 Task: Add an event  with title  Lunch Break: Meditation Breakout, date '2023/12/12' & Select Event type as  Collective. Add location for the event as  321 Piazza del Popolo, Rome, Italy and add a description: The session will conclude with a wrap-up discussion, where mentees can reflect on the insights gained and mentors can offer any final words of encouragement. Participants will have the opportunity to exchange contact information and establish ongoing mentoring relationships beyond the event.Create an event link  http-lunchbreak:meditationbreakoutcom & Select the event color as  Cyan. , logged in from the account softage.1@softage.netand send the event invitation to softage.9@softage.net and softage.10@softage.net
Action: Mouse moved to (702, 97)
Screenshot: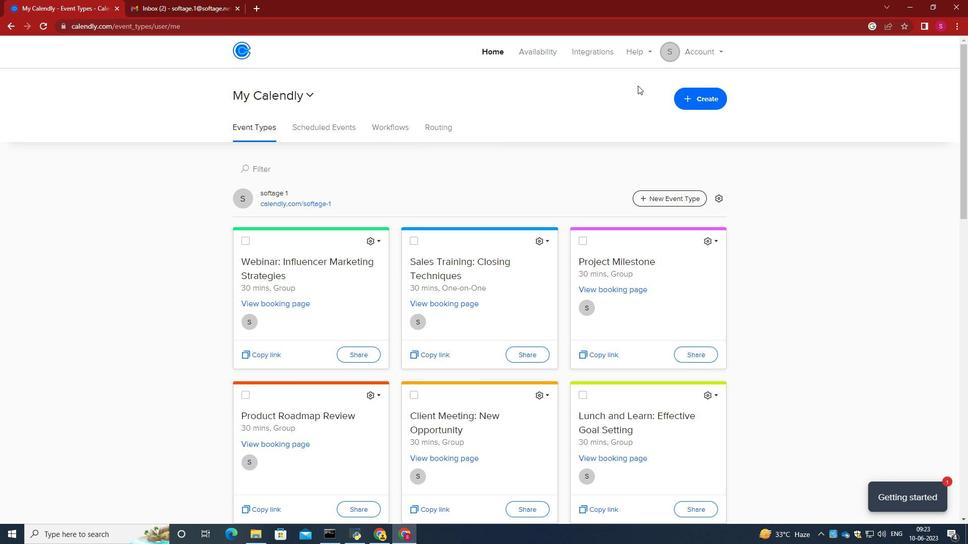 
Action: Mouse pressed left at (702, 97)
Screenshot: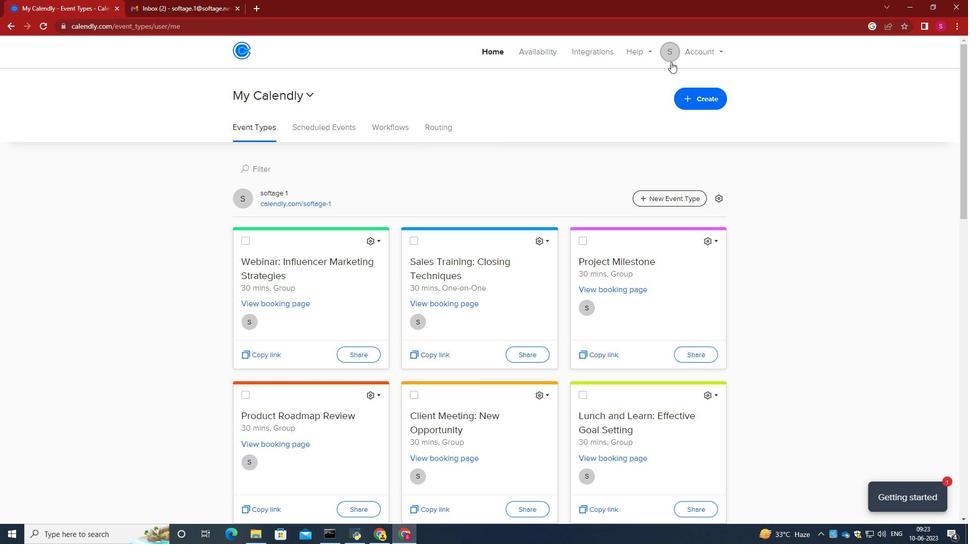 
Action: Mouse moved to (635, 142)
Screenshot: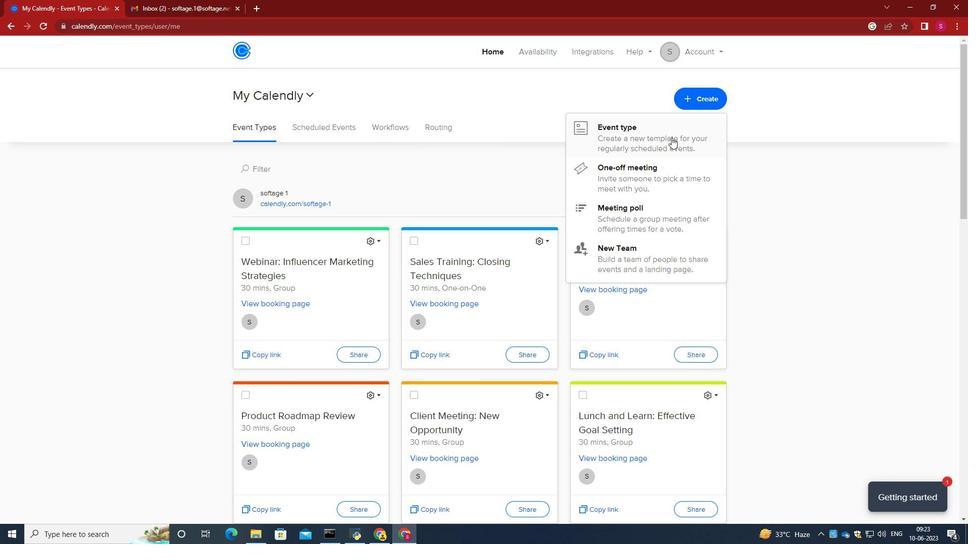 
Action: Mouse pressed left at (635, 142)
Screenshot: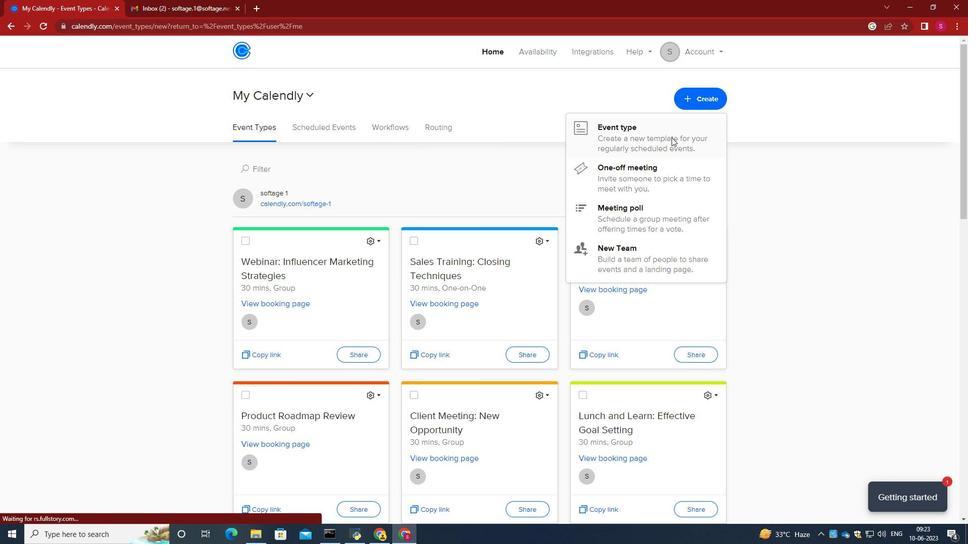 
Action: Mouse moved to (459, 298)
Screenshot: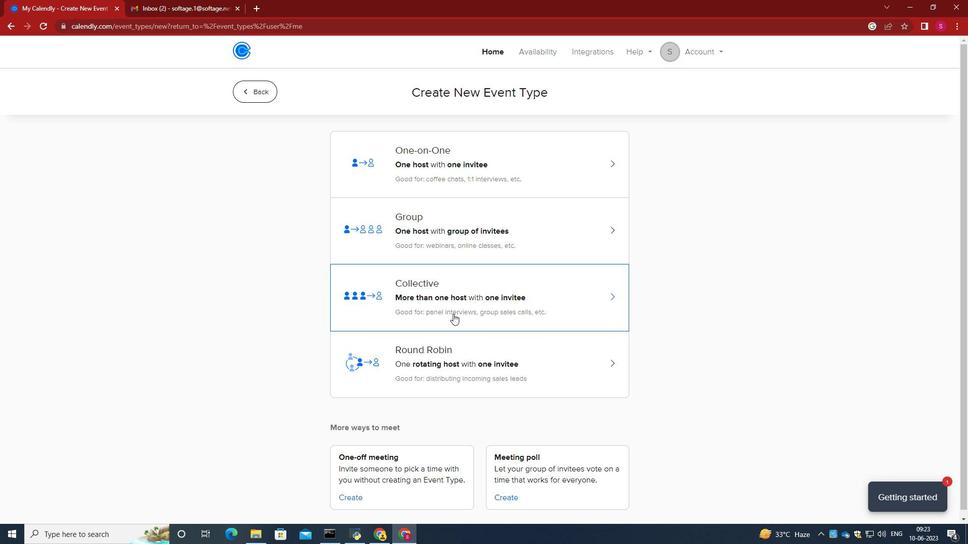 
Action: Mouse pressed left at (459, 298)
Screenshot: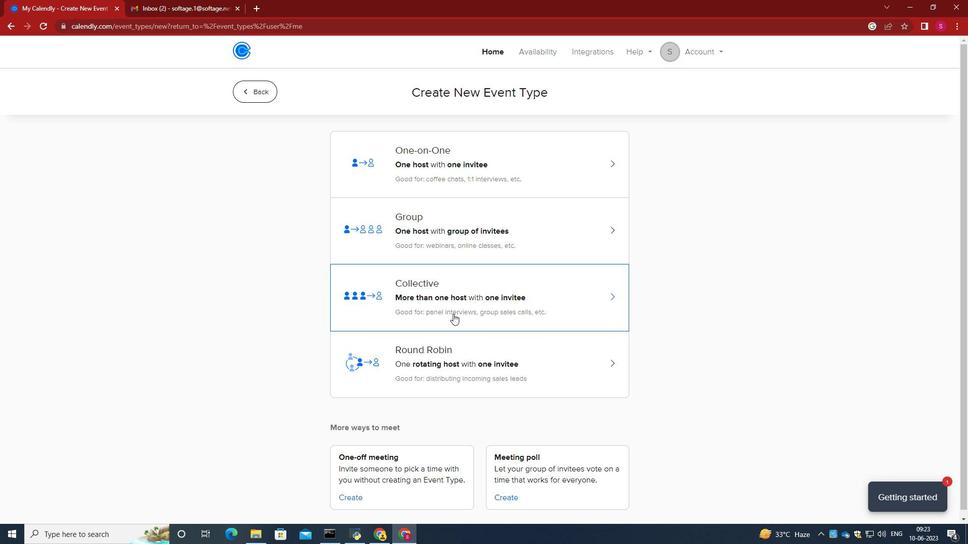 
Action: Mouse moved to (591, 219)
Screenshot: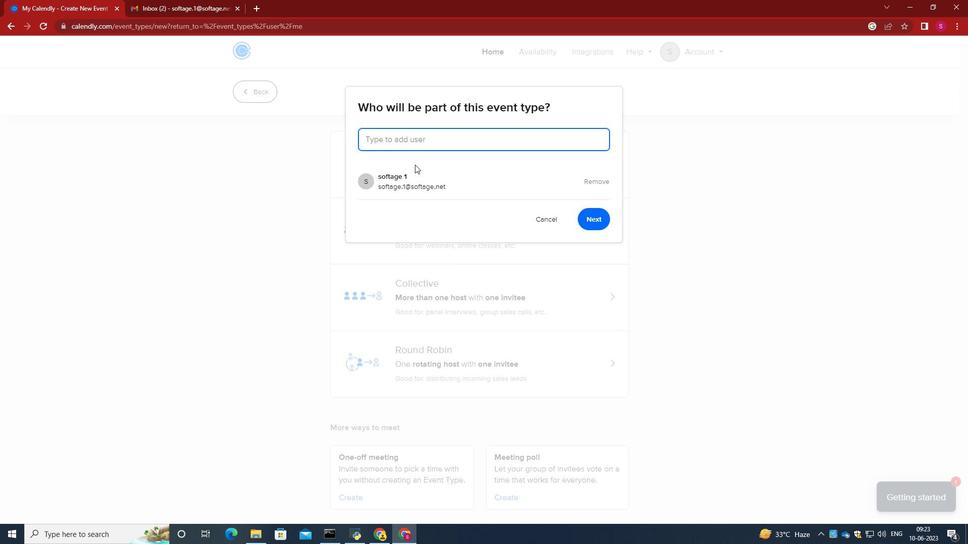 
Action: Mouse pressed left at (591, 219)
Screenshot: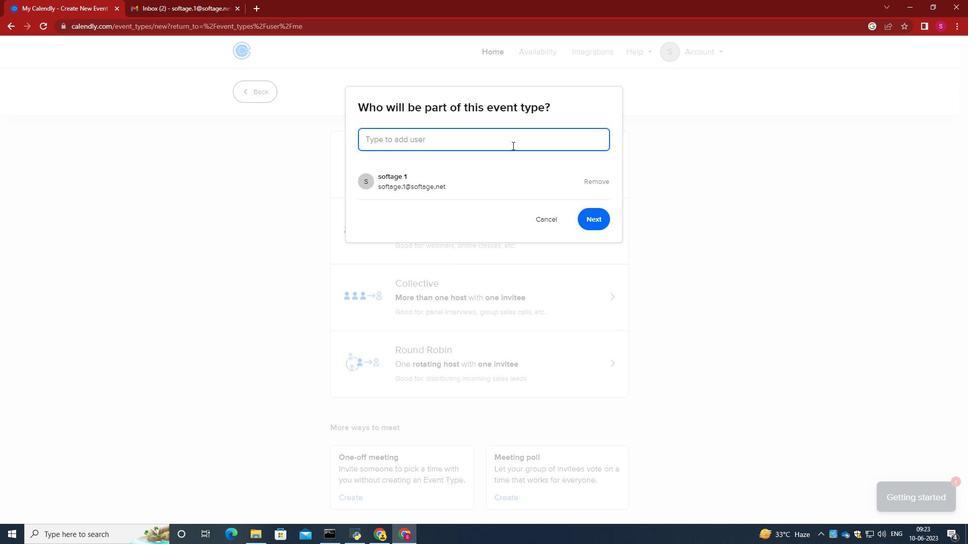 
Action: Mouse moved to (321, 231)
Screenshot: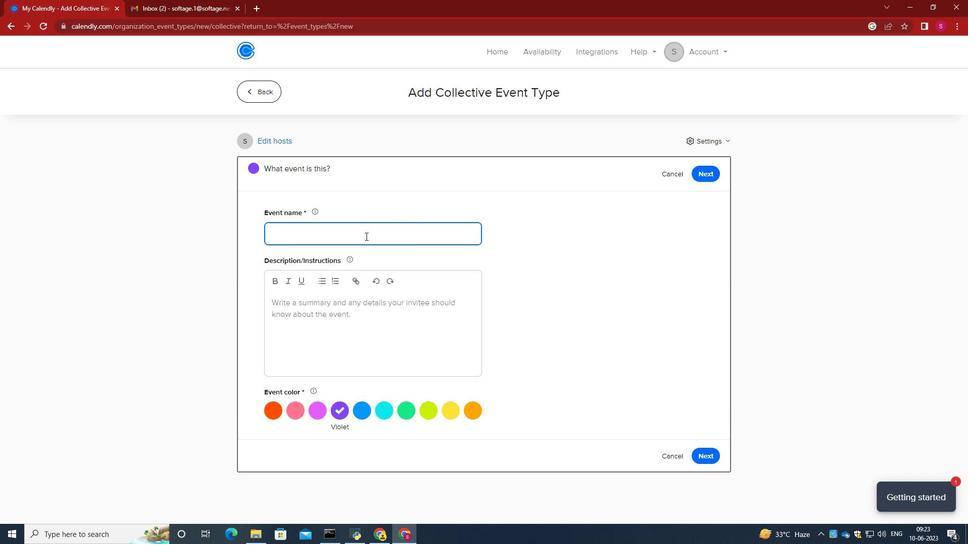 
Action: Mouse pressed left at (321, 231)
Screenshot: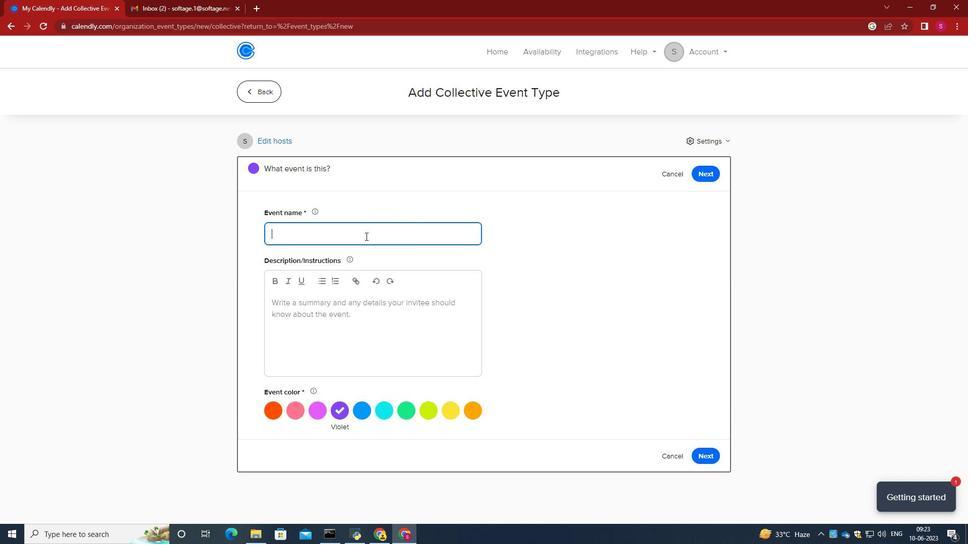 
Action: Key pressed <Key.caps_lock>L<Key.caps_lock>unch<Key.space><Key.caps_lock>B<Key.caps_lock>reak<Key.shift_r>:<Key.space><Key.caps_lock>M<Key.caps_lock>editation<Key.space><Key.caps_lock>B<Key.caps_lock>reakout<Key.space>
Screenshot: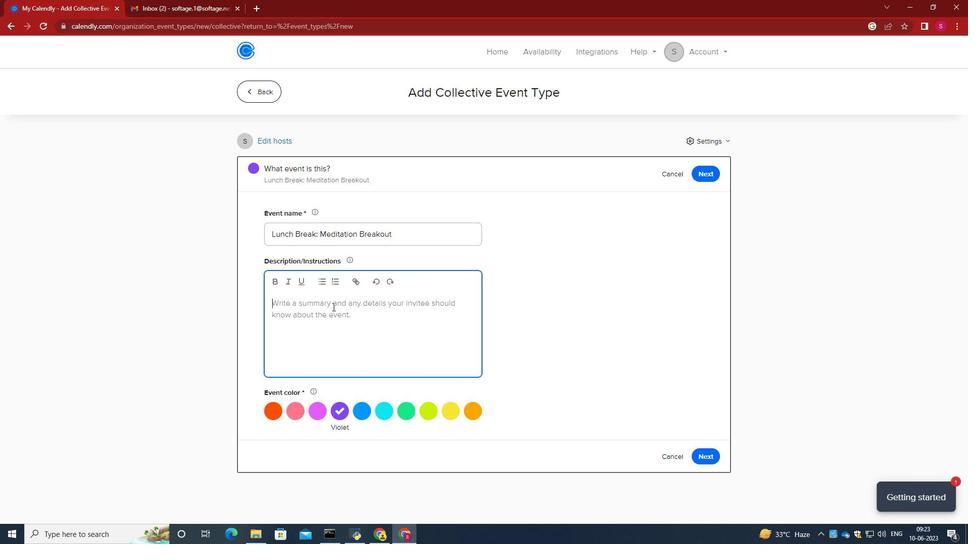 
Action: Mouse moved to (332, 352)
Screenshot: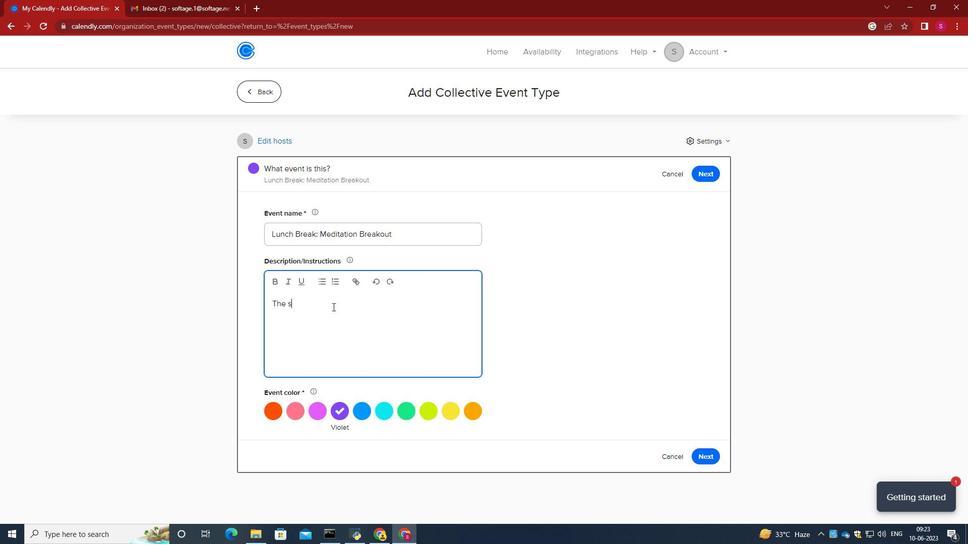 
Action: Mouse pressed left at (332, 352)
Screenshot: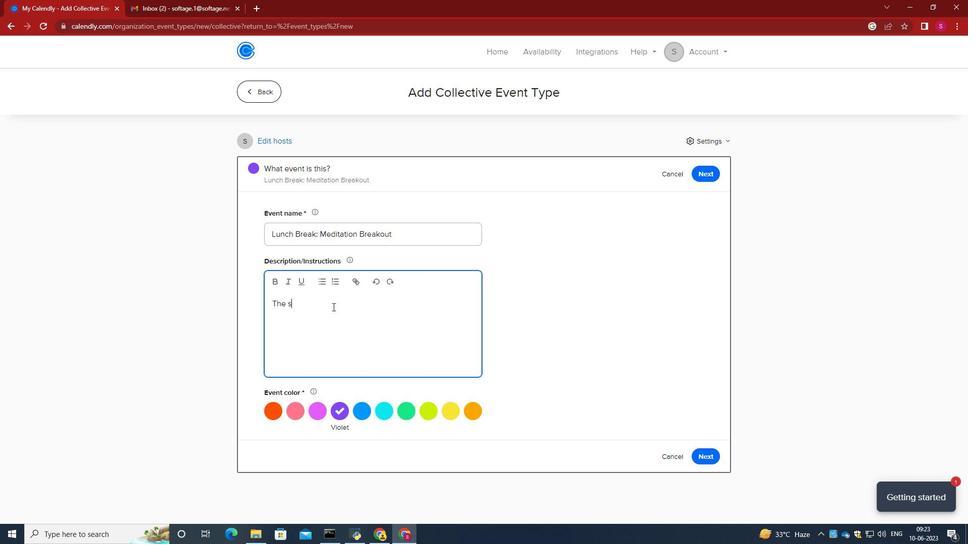 
Action: Key pressed <Key.caps_lock>T<Key.caps_lock>he<Key.space><Key.backspace><Key.backspace><Key.backspace><Key.backspace><Key.backspace><Key.backspace><Key.backspace><Key.backspace><Key.backspace>
Screenshot: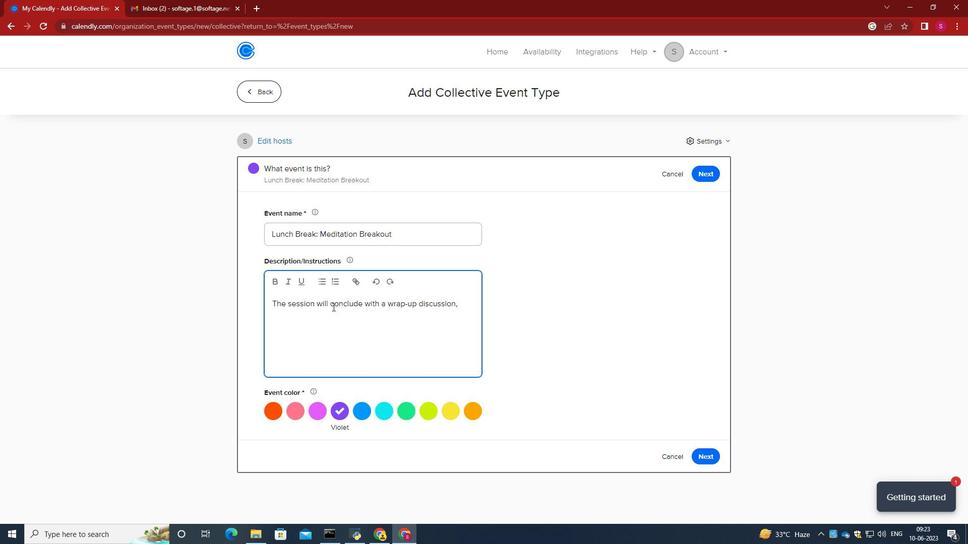 
Action: Mouse moved to (707, 101)
Screenshot: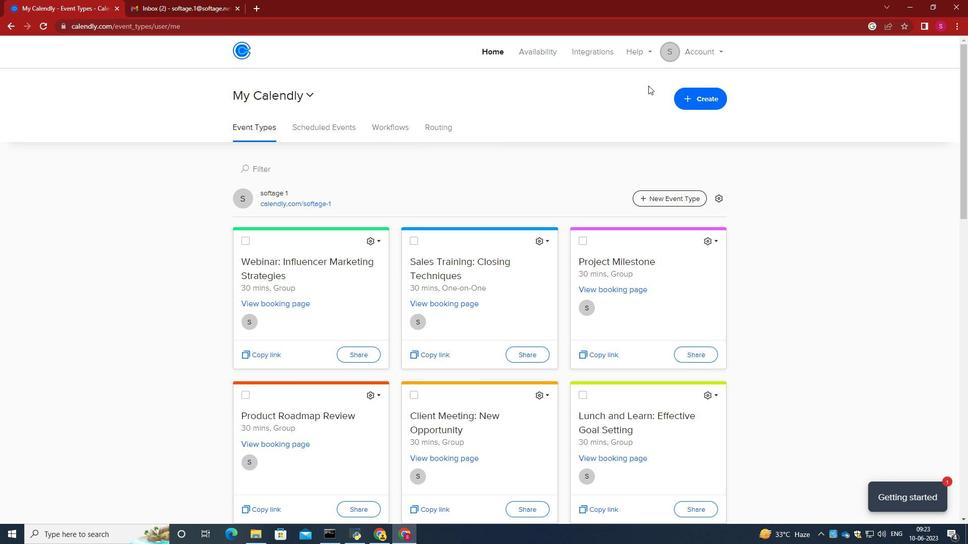 
Action: Mouse pressed left at (707, 101)
Screenshot: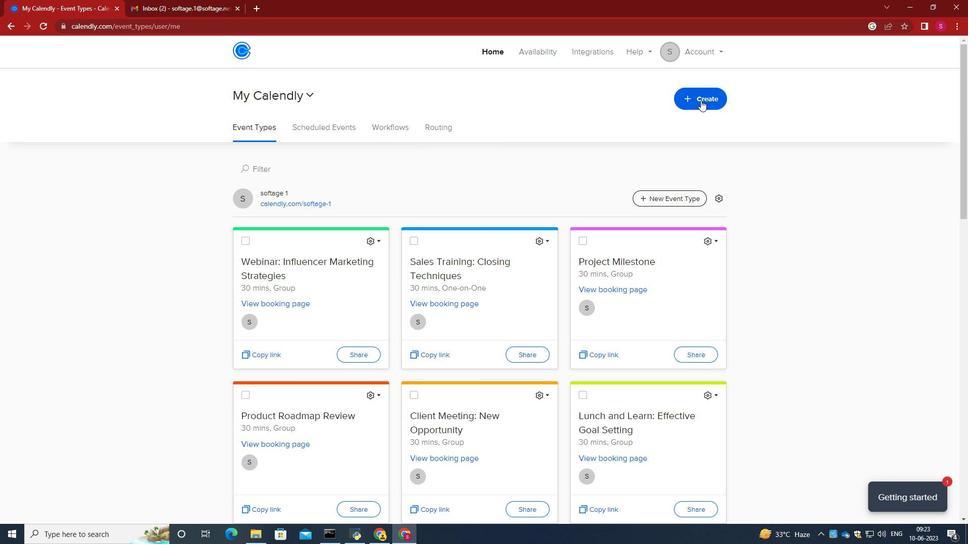 
Action: Mouse moved to (640, 143)
Screenshot: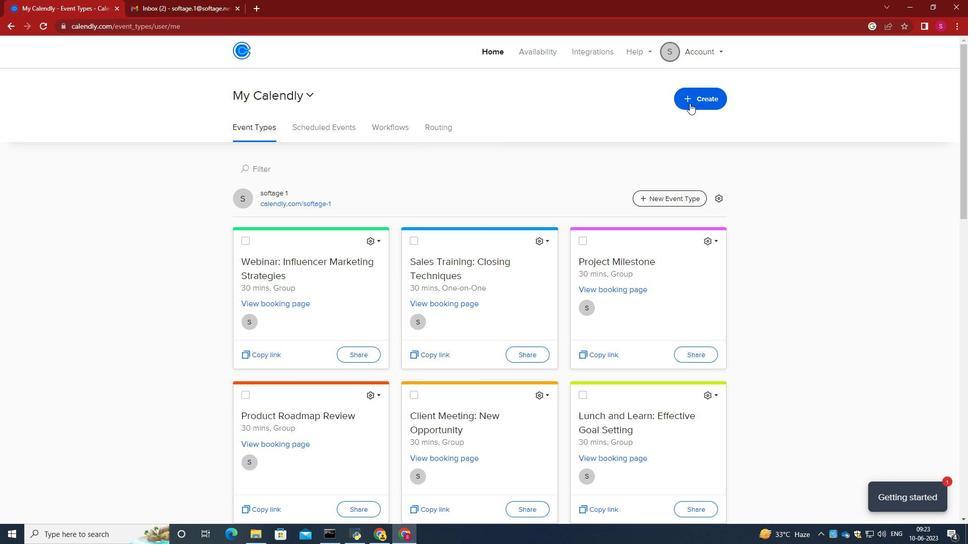 
Action: Mouse pressed left at (640, 143)
Screenshot: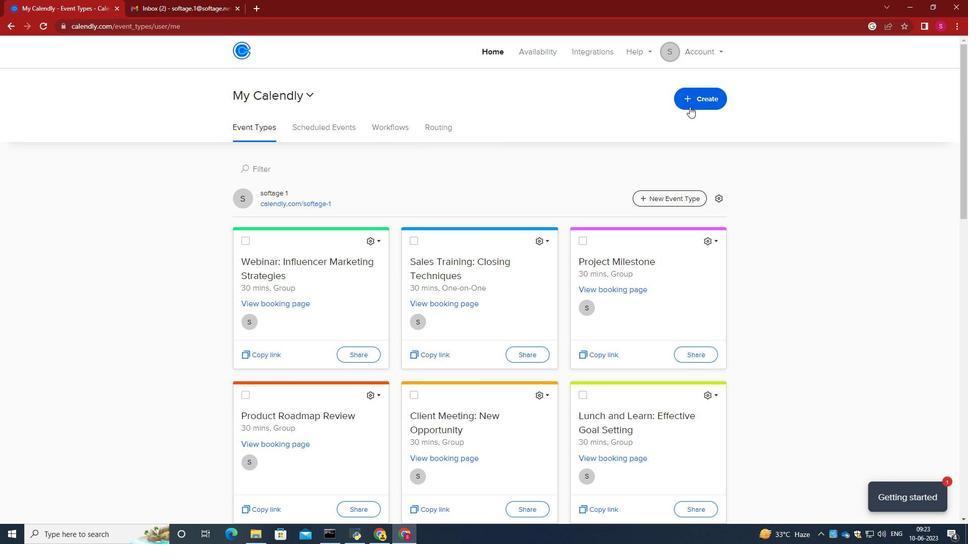 
Action: Mouse moved to (700, 95)
Screenshot: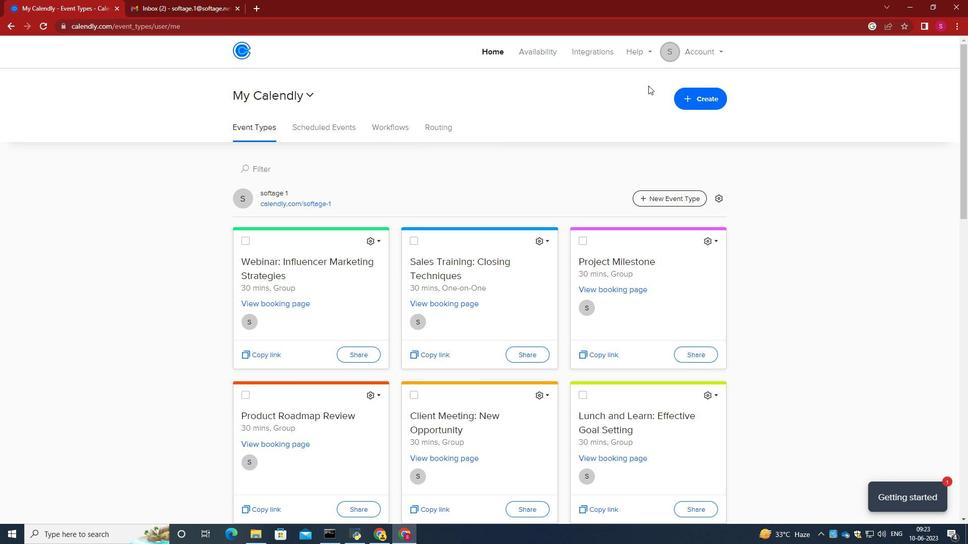 
Action: Mouse pressed left at (700, 95)
Screenshot: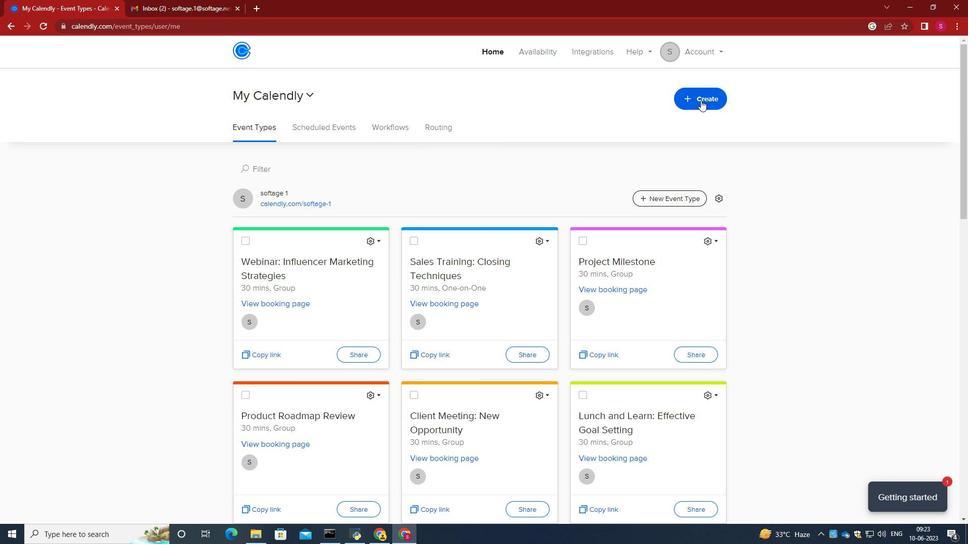 
Action: Mouse moved to (614, 145)
Screenshot: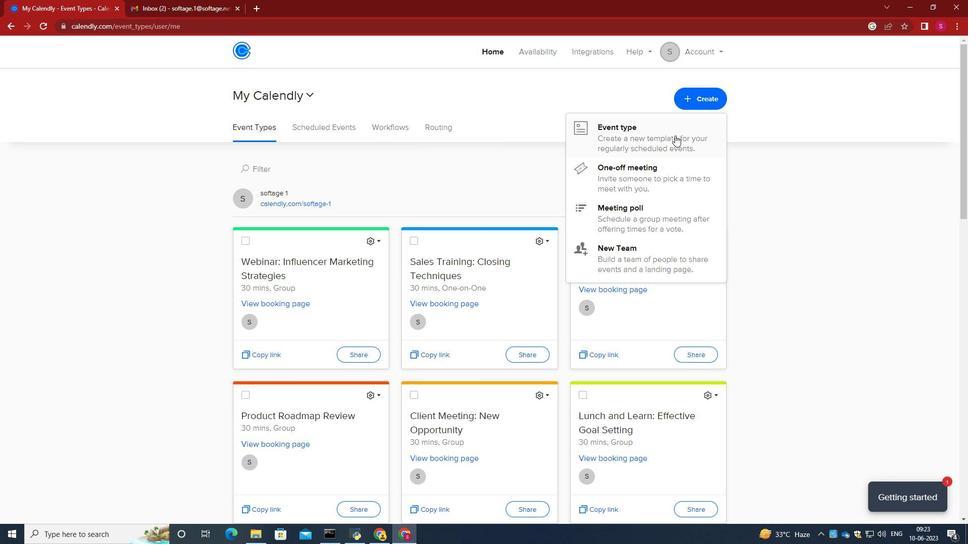 
Action: Mouse pressed left at (614, 145)
Screenshot: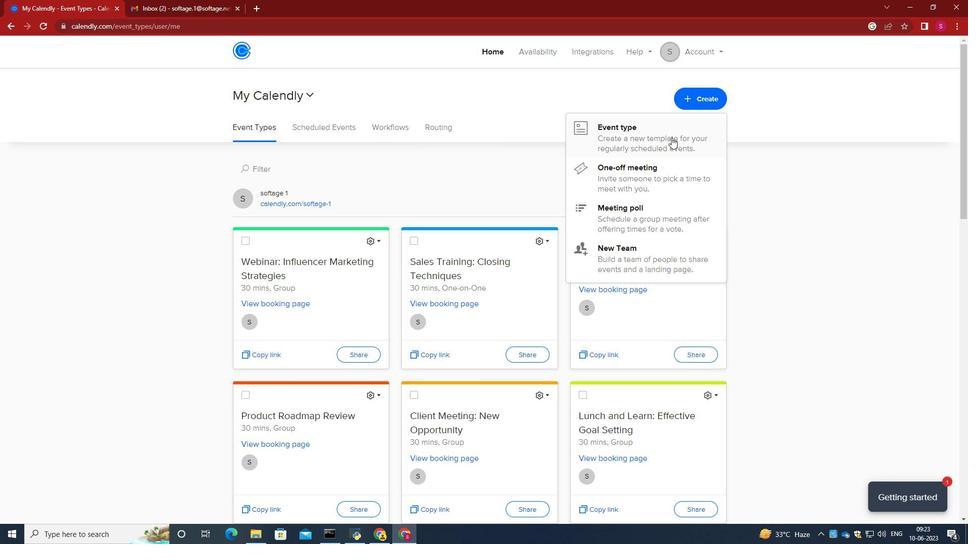 
Action: Mouse moved to (493, 286)
Screenshot: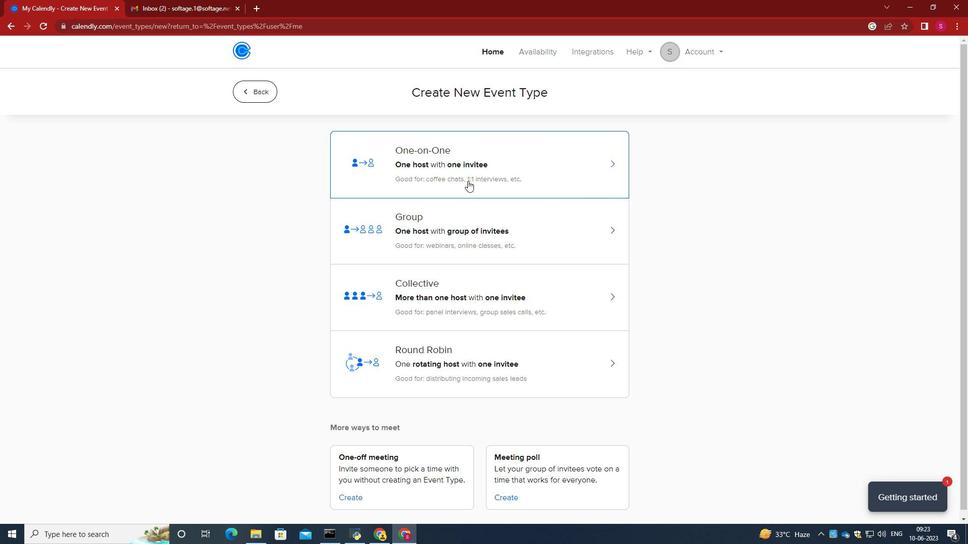 
Action: Mouse pressed left at (493, 286)
Screenshot: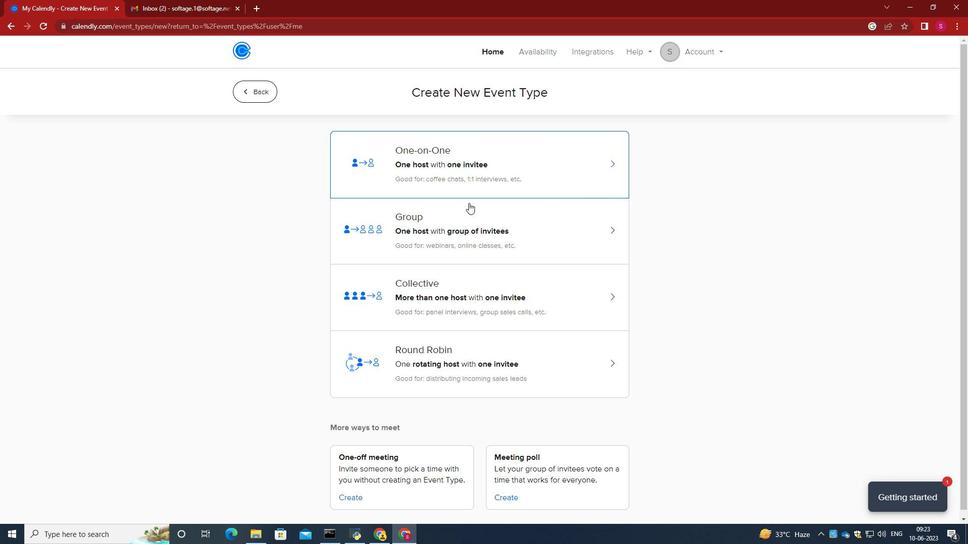 
Action: Mouse moved to (392, 143)
Screenshot: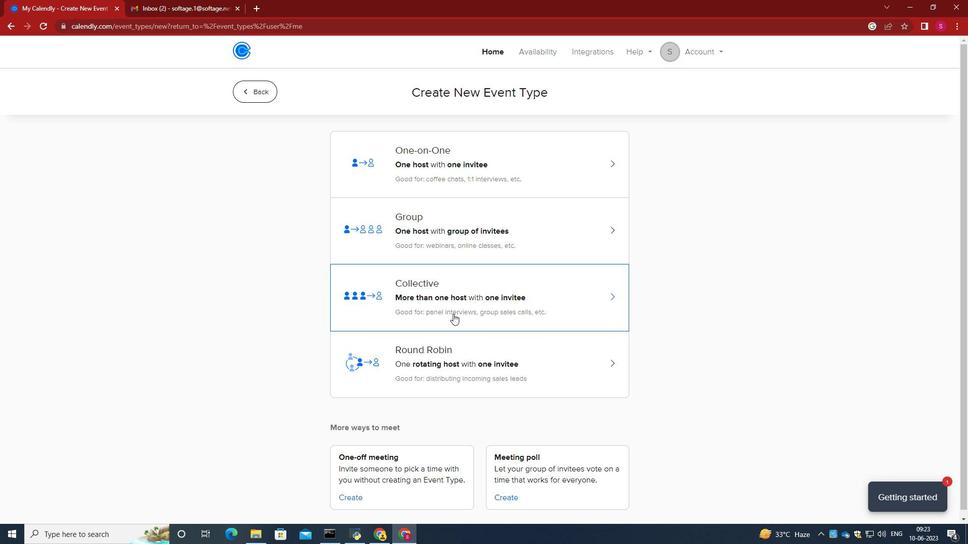 
Action: Mouse pressed left at (392, 143)
Screenshot: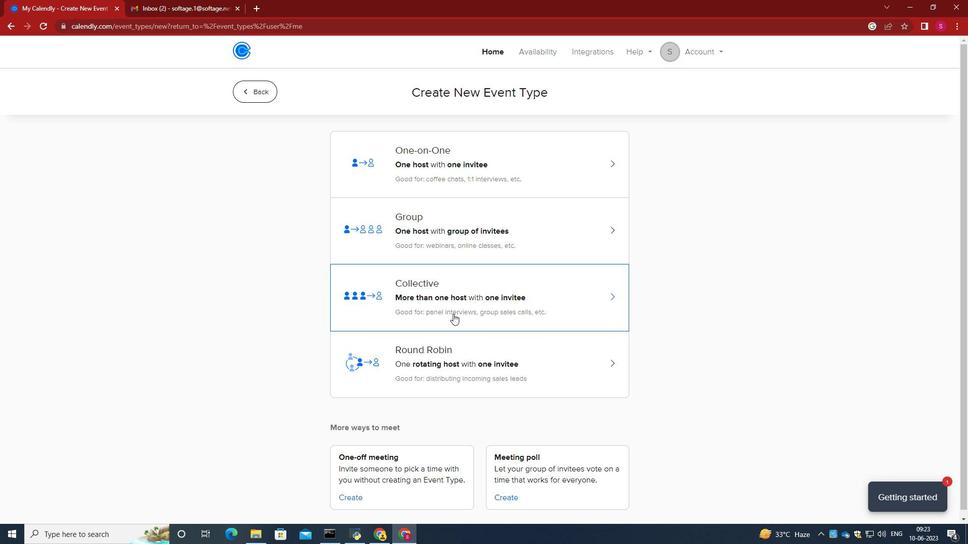 
Action: Key pressed <Key.caps_lock>L<Key.caps_lock>unch<Key.space><Key.caps_lock>B<Key.caps_lock>r<Key.backspace><Key.backspace><Key.backspace><Key.backspace><Key.backspace><Key.backspace><Key.backspace><Key.backspace><Key.backspace><Key.backspace><Key.backspace><Key.backspace>
Screenshot: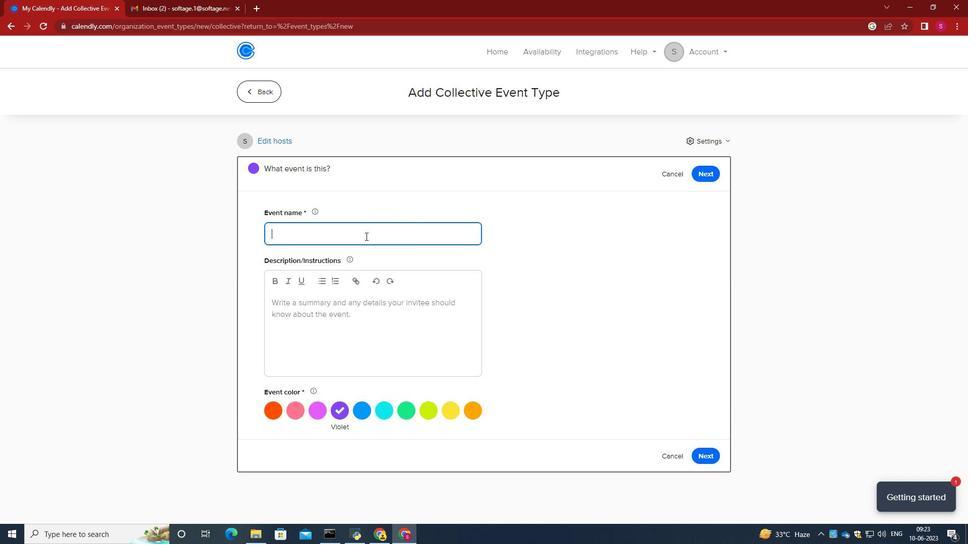 
Action: Mouse moved to (690, 106)
Screenshot: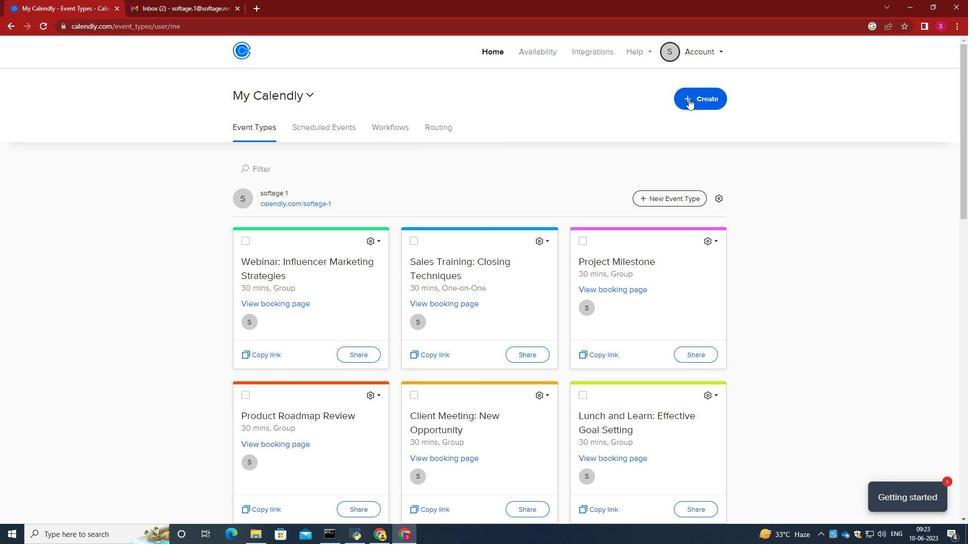 
Action: Mouse pressed left at (690, 106)
Screenshot: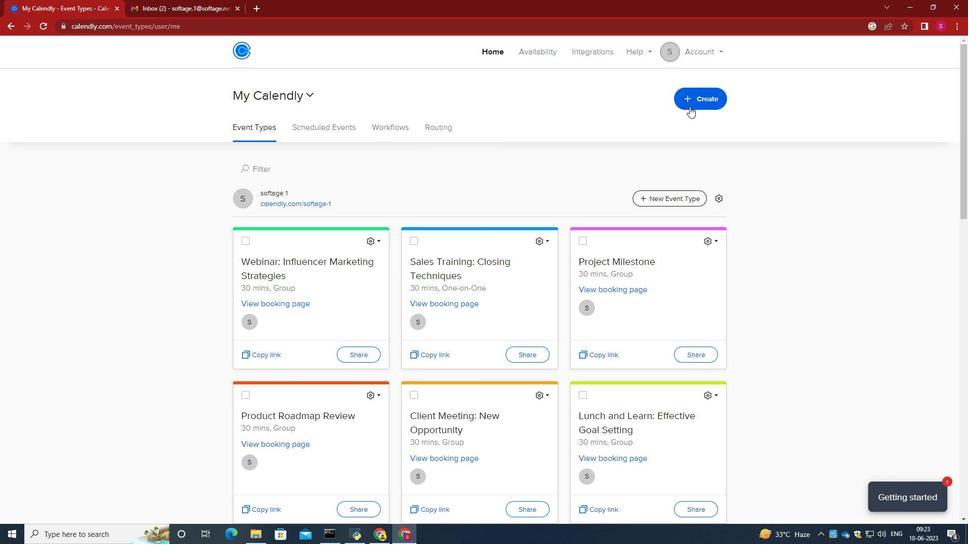 
Action: Mouse moved to (671, 137)
Screenshot: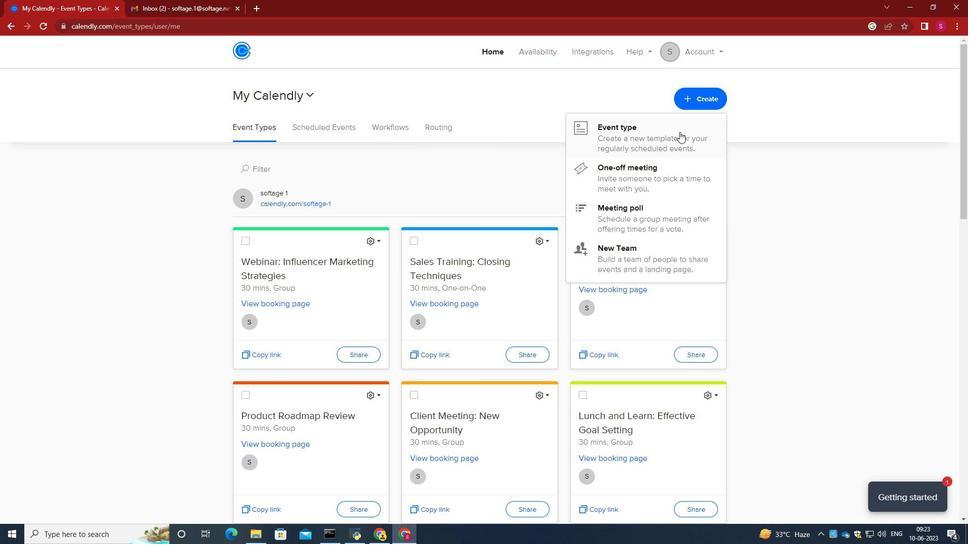 
Action: Mouse pressed left at (671, 137)
Screenshot: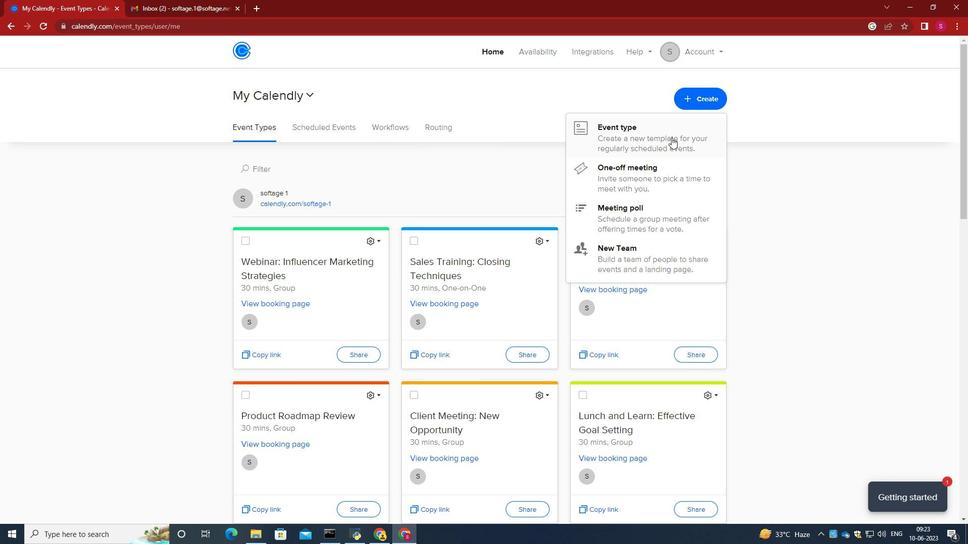 
Action: Mouse moved to (453, 314)
Screenshot: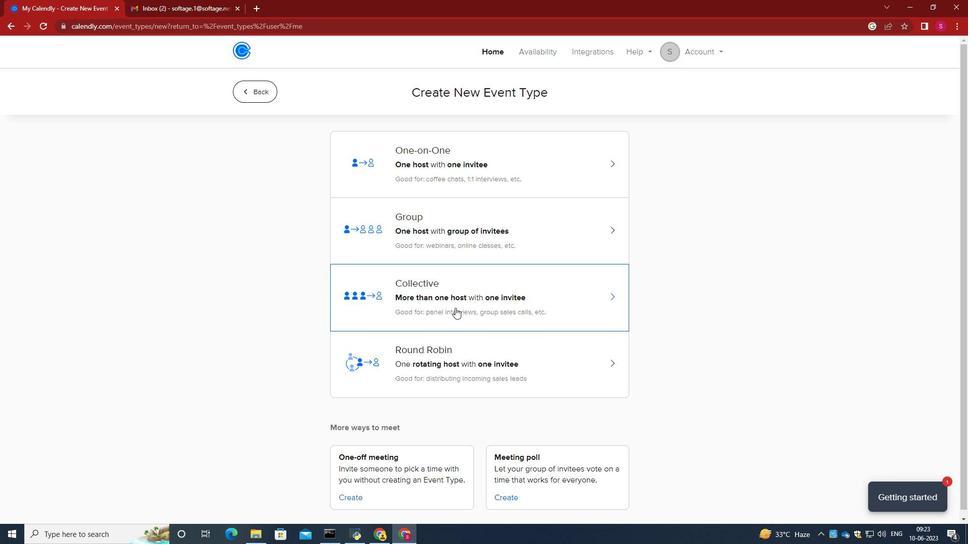 
Action: Mouse pressed left at (453, 314)
Screenshot: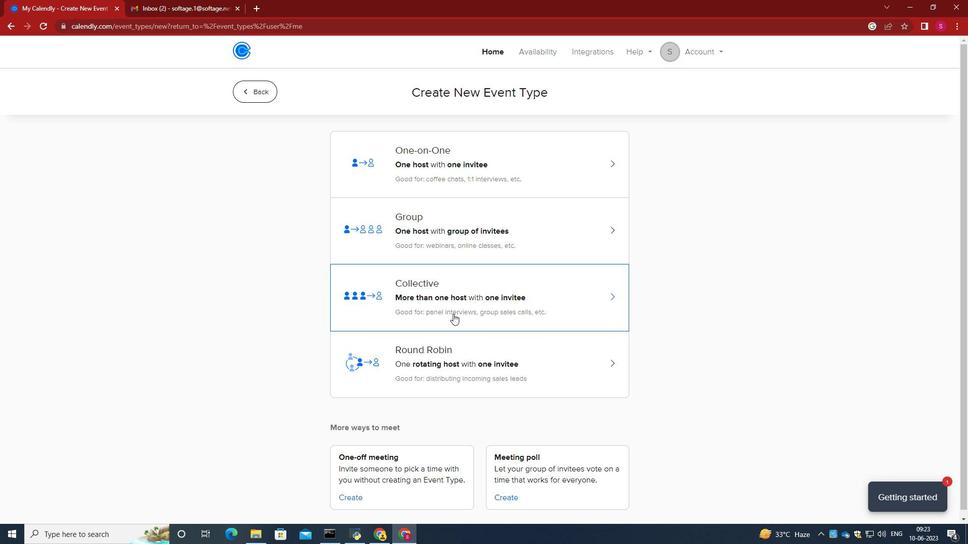 
Action: Mouse moved to (595, 219)
Screenshot: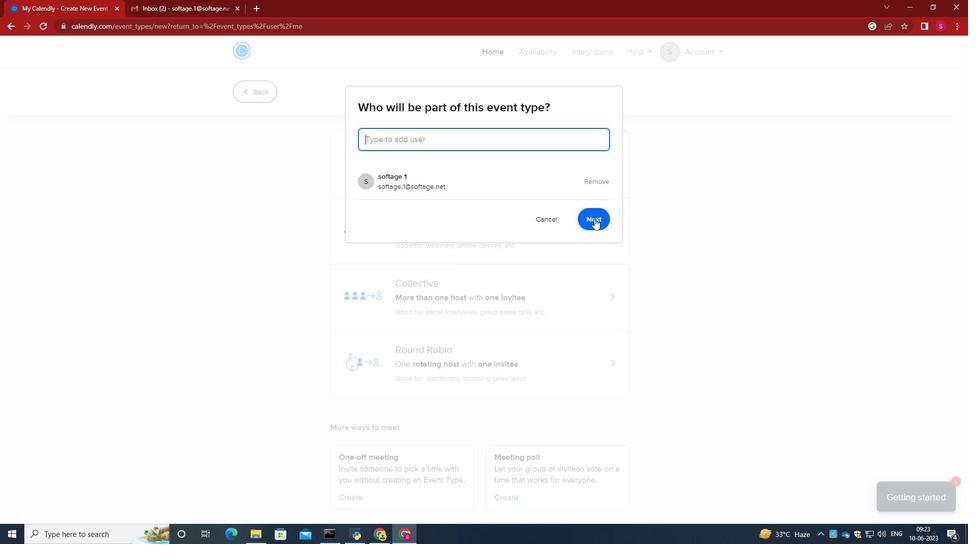 
Action: Mouse pressed left at (595, 219)
Screenshot: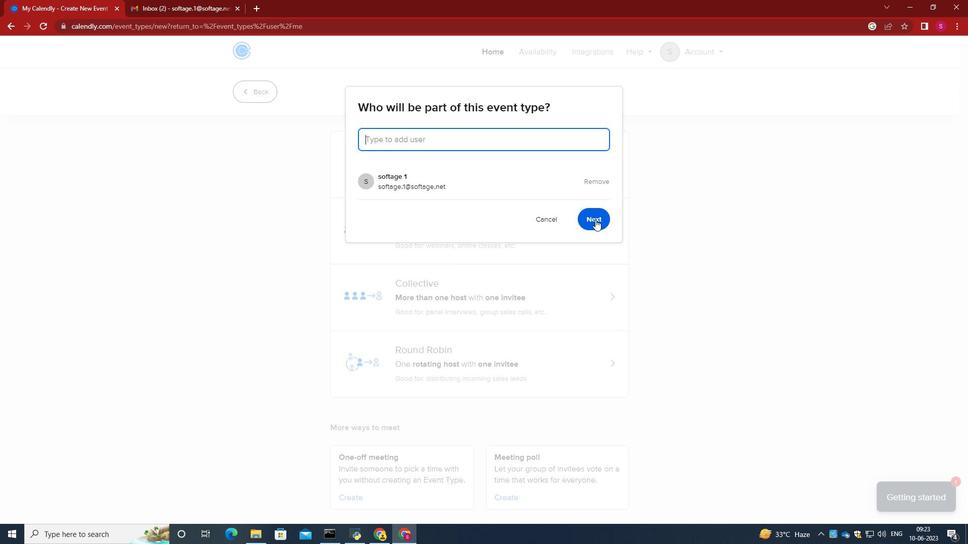 
Action: Mouse moved to (365, 236)
Screenshot: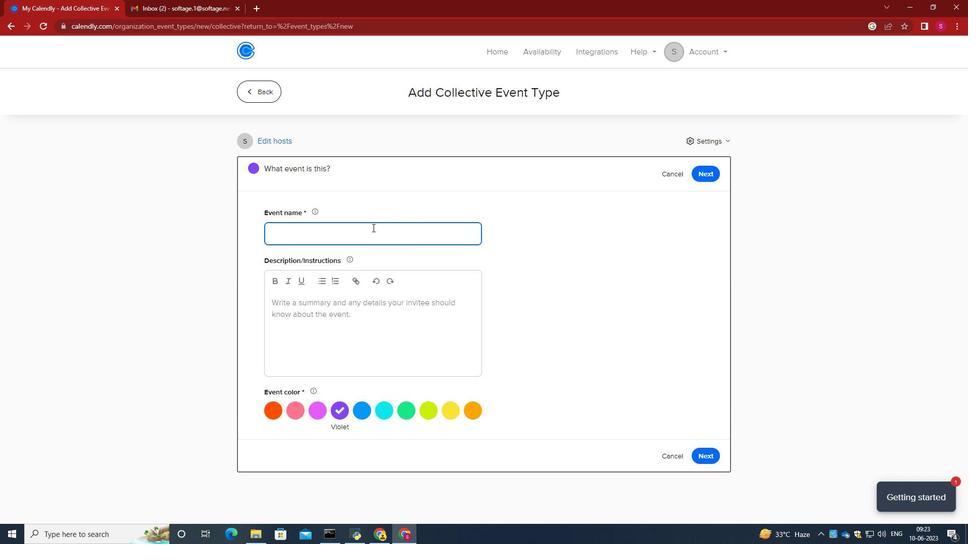 
Action: Mouse pressed left at (365, 236)
Screenshot: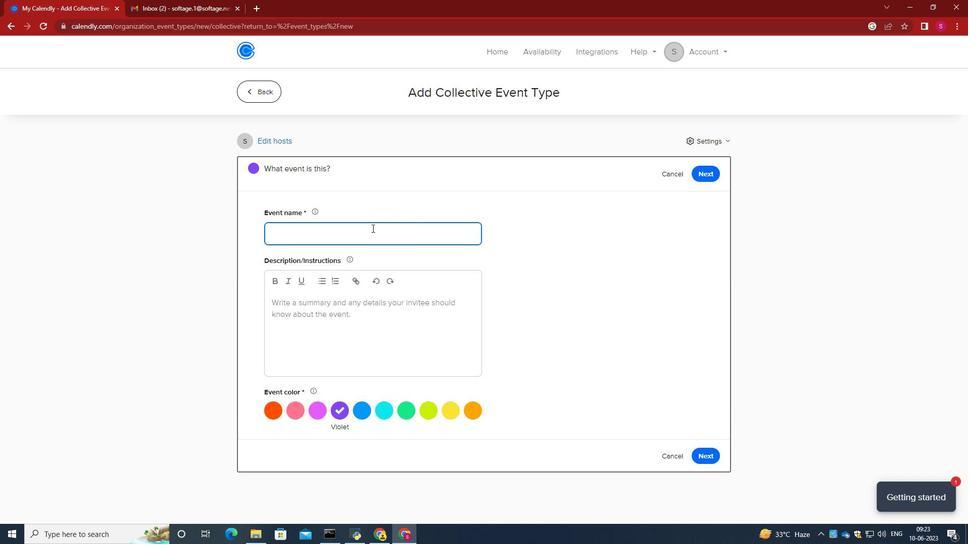 
Action: Key pressed <Key.caps_lock>L<Key.caps_lock>unch<Key.space><Key.caps_lock>B<Key.caps_lock>realk<Key.backspace><Key.backspace>k<Key.shift_r>:<Key.space><Key.caps_lock>M<Key.caps_lock>editation<Key.space><Key.caps_lock>B<Key.caps_lock>reakout
Screenshot: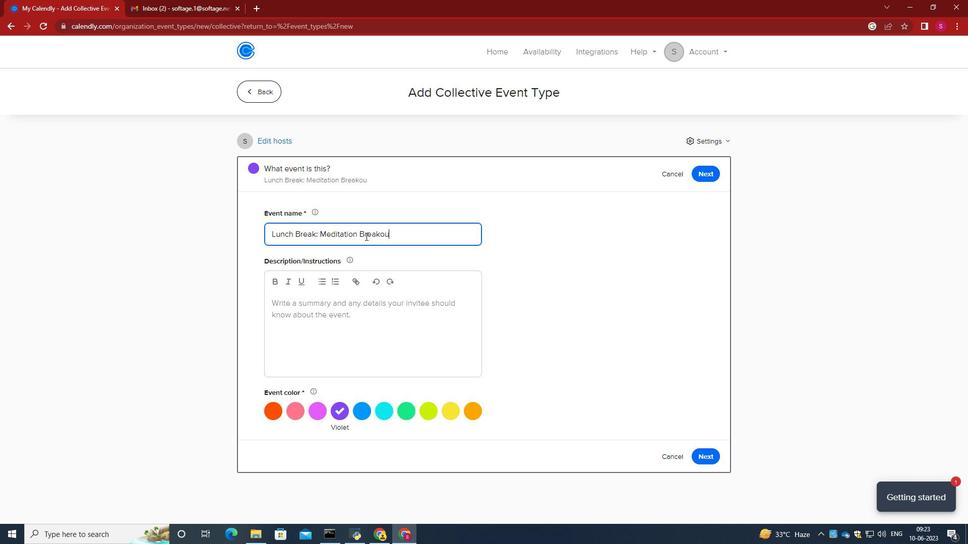
Action: Mouse moved to (332, 307)
Screenshot: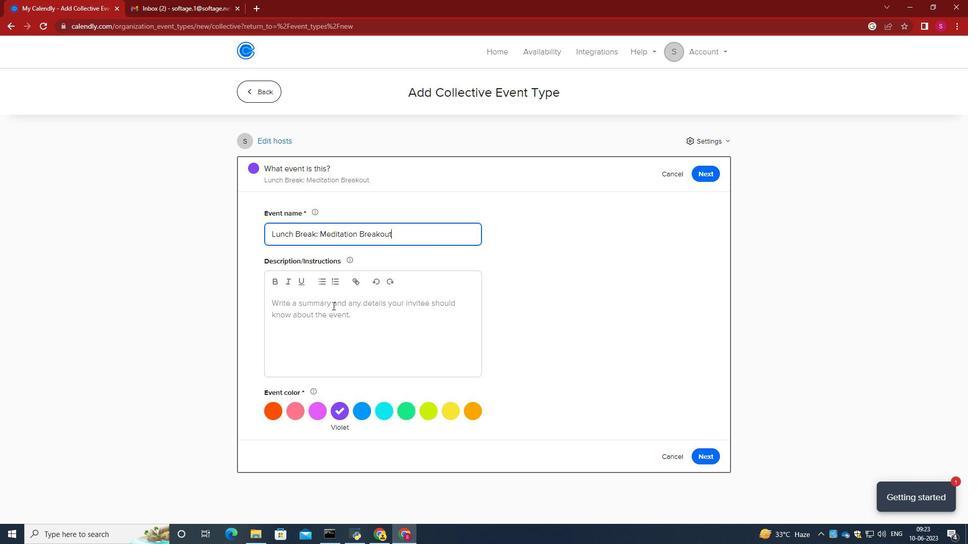 
Action: Mouse pressed left at (332, 307)
Screenshot: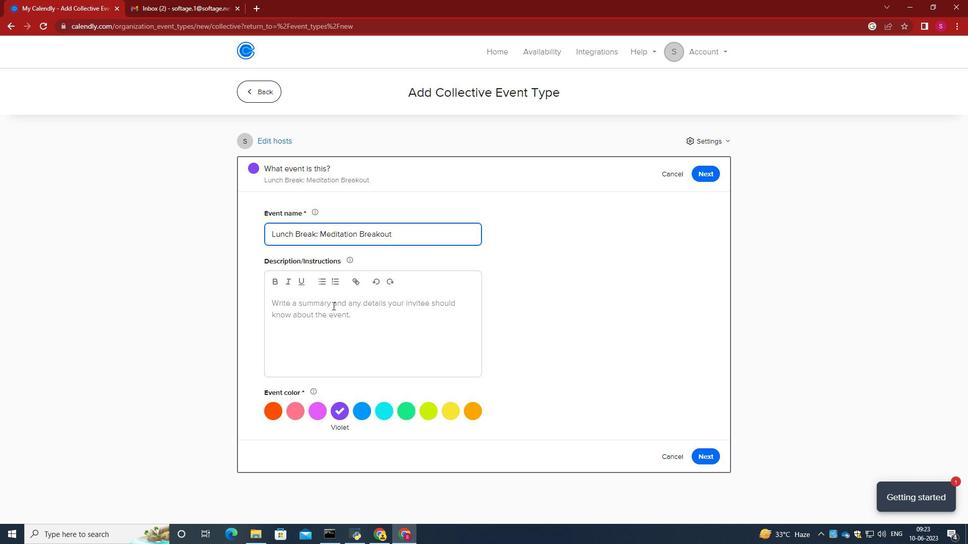 
Action: Key pressed <Key.caps_lock>T<Key.caps_lock>he<Key.space>session<Key.space>will<Key.space>conclude<Key.space>with<Key.space>a<Key.space>wrap-up<Key.space>discussion,<Key.space>where<Key.space>mentees<Key.space>can<Key.space>reflect<Key.space>on<Key.space>the<Key.space>insights<Key.space>gaind<Key.backspace>ed<Key.space>and<Key.space>mentors<Key.space>can<Key.space>f<Key.backspace>offer<Key.space>any<Key.space>final<Key.space>workd<Key.backspace><Key.backspace>ds<Key.space>of<Key.space>encouragement<Key.space>.<Key.space><Key.caps_lock>P<Key.caps_lock>articipanrs<Key.space><Key.backspace><Key.backspace><Key.backspace>ts<Key.space>will<Key.space>have<Key.space>the<Key.space>opportunitiy<Key.space><Key.backspace><Key.backspace><Key.backspace>y<Key.space>to<Key.space>exchange<Key.space>contact<Key.space>information<Key.space>and<Key.space>estabi<Key.backspace>lish<Key.space>ongio<Key.backspace><Key.backspace>oing<Key.space>mentoring<Key.space>ment<Key.backspace><Key.backspace><Key.backspace><Key.backspace>relationship<Key.space>beyond<Key.space>the<Key.space>event.
Screenshot: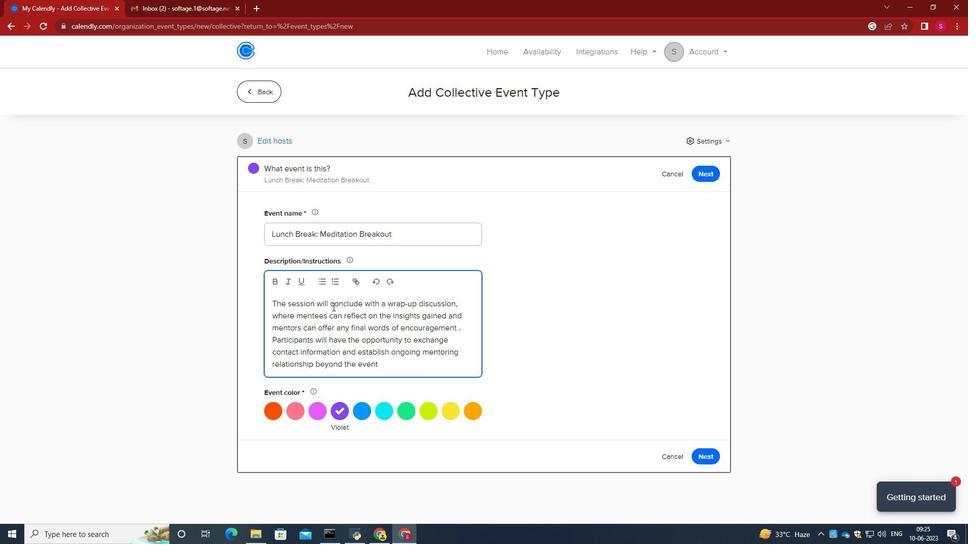 
Action: Mouse moved to (380, 412)
Screenshot: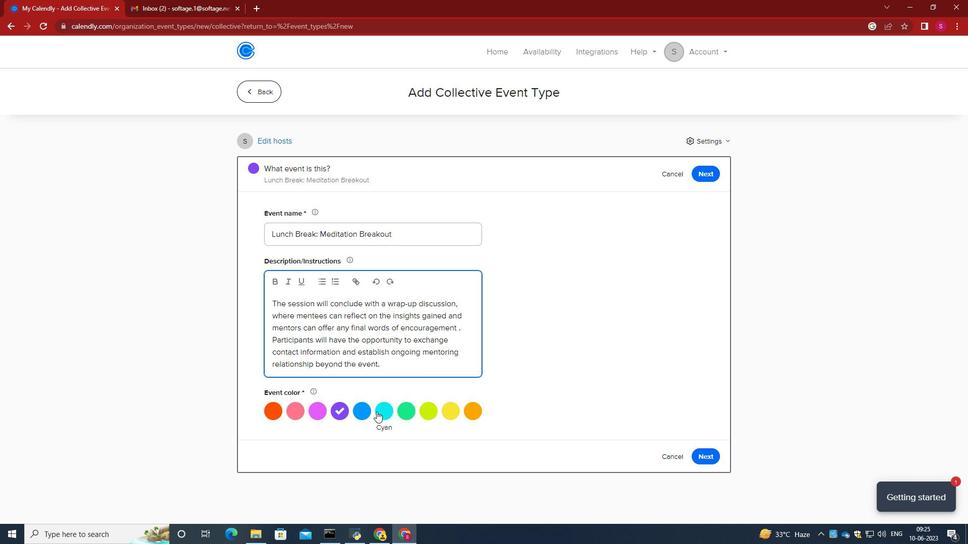 
Action: Mouse pressed left at (380, 412)
Screenshot: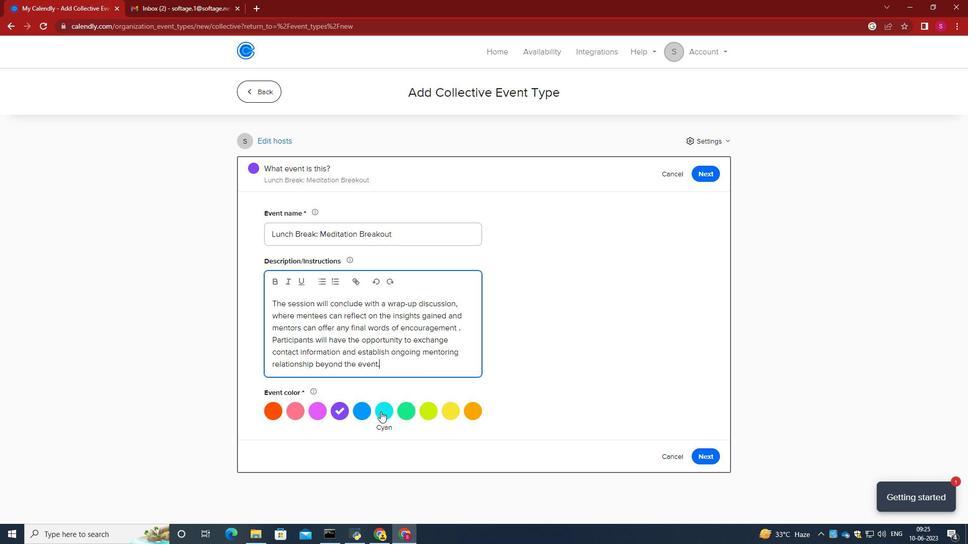
Action: Mouse moved to (699, 458)
Screenshot: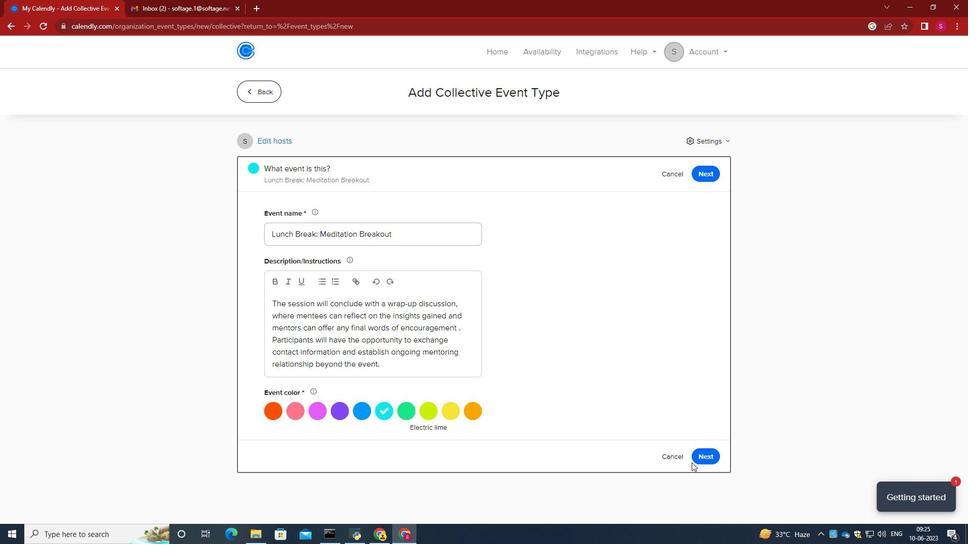 
Action: Mouse pressed left at (699, 458)
Screenshot: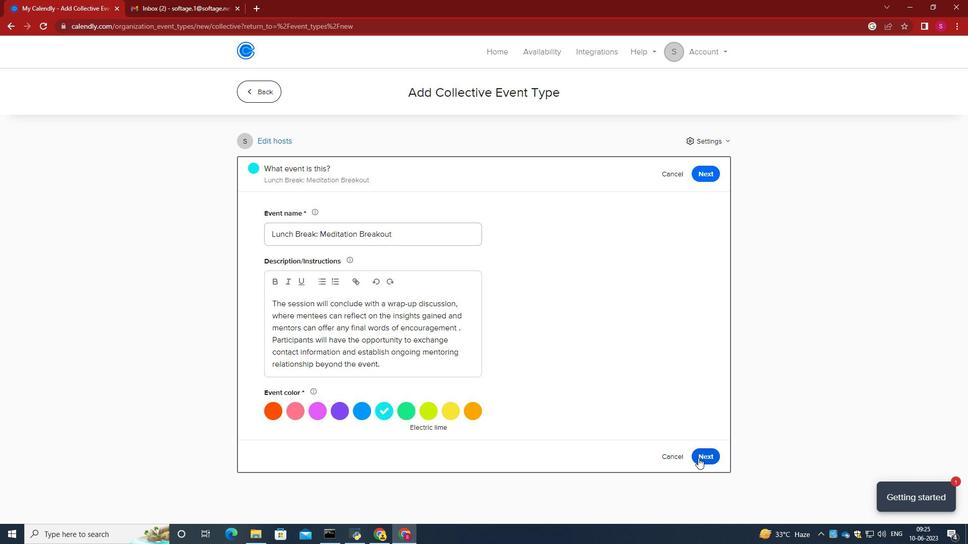 
Action: Mouse moved to (336, 302)
Screenshot: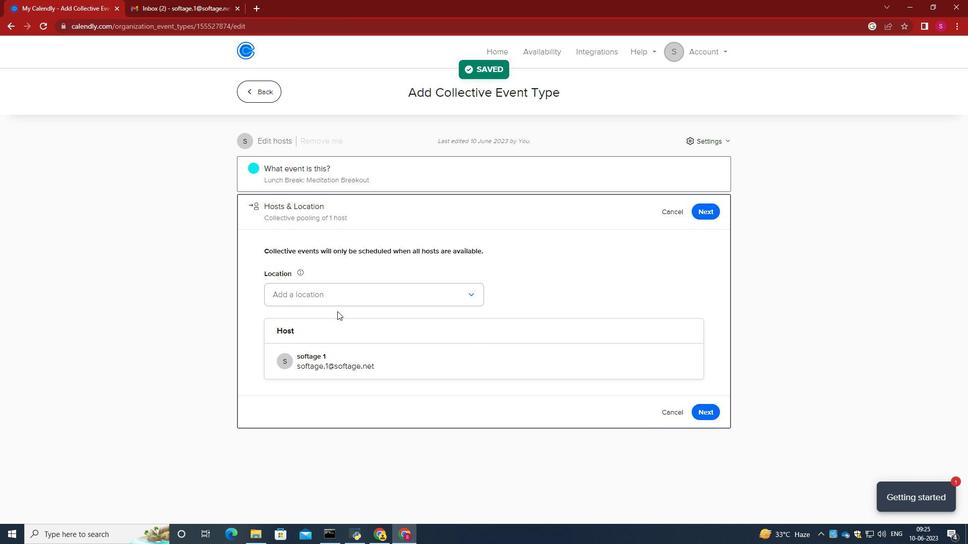 
Action: Mouse pressed left at (336, 302)
Screenshot: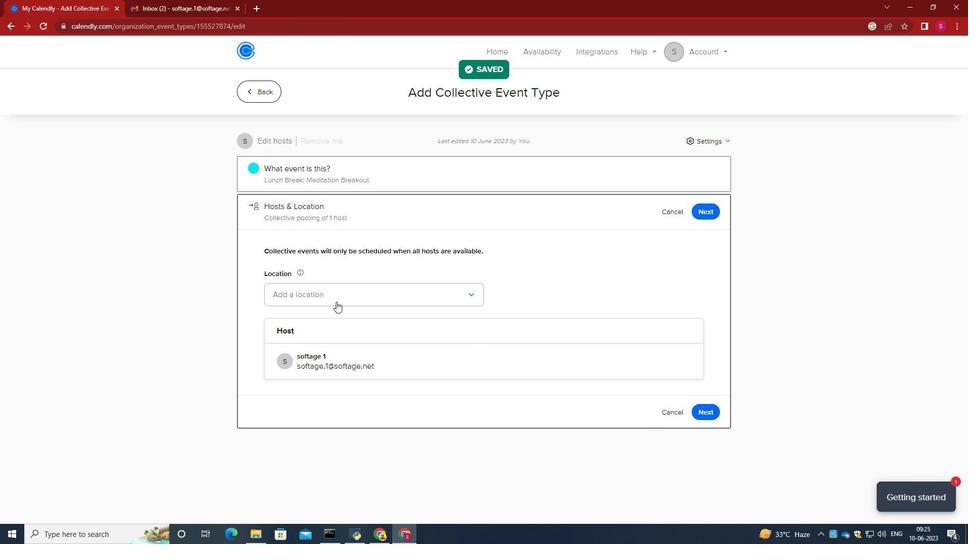 
Action: Mouse moved to (336, 328)
Screenshot: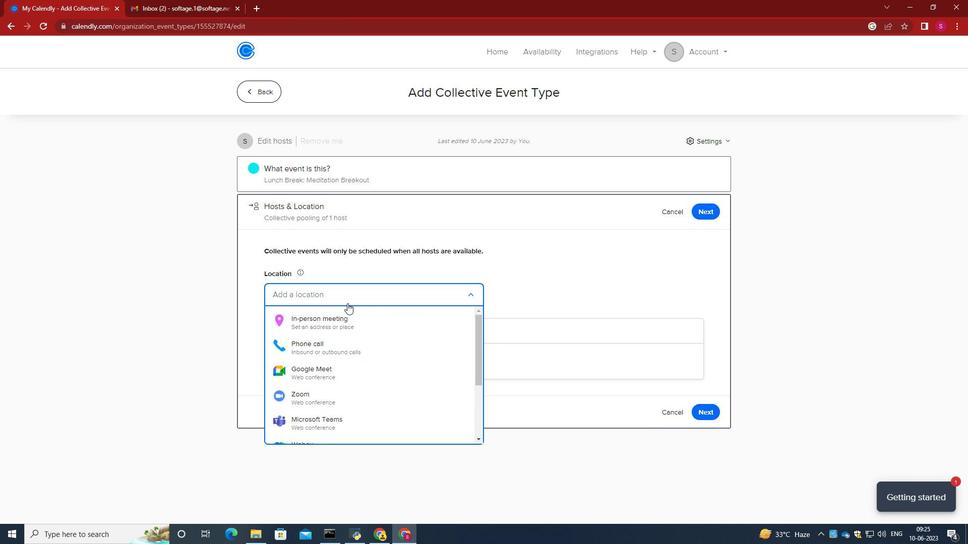
Action: Mouse pressed left at (336, 328)
Screenshot: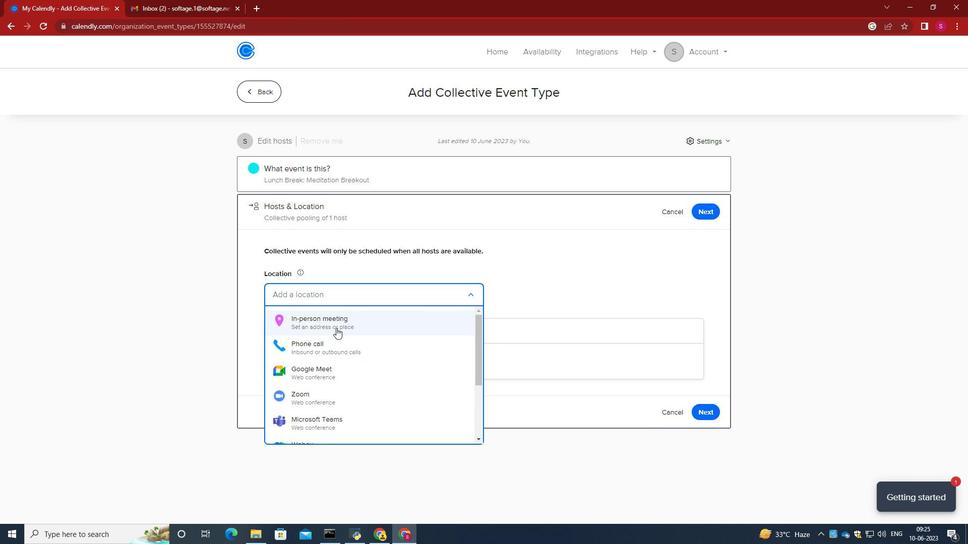 
Action: Mouse moved to (452, 164)
Screenshot: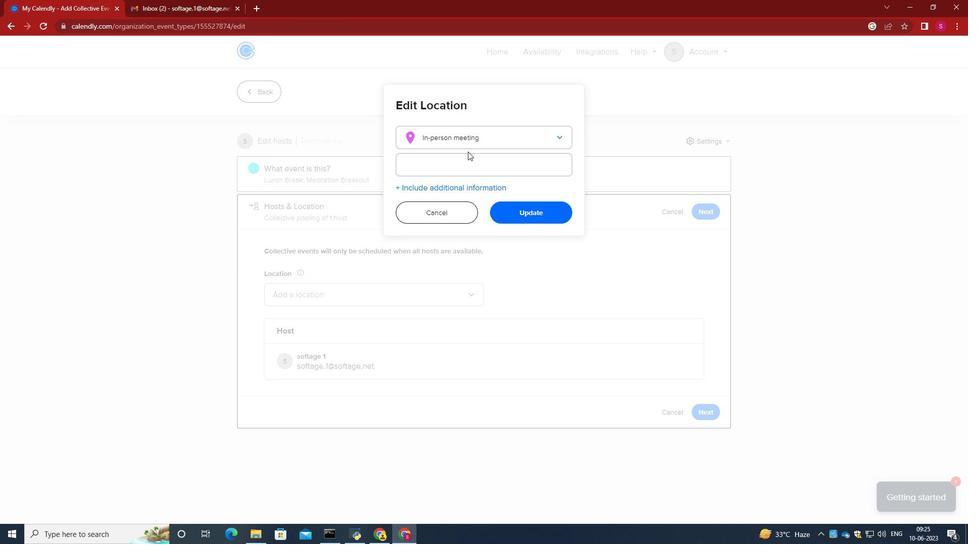 
Action: Mouse pressed left at (452, 164)
Screenshot: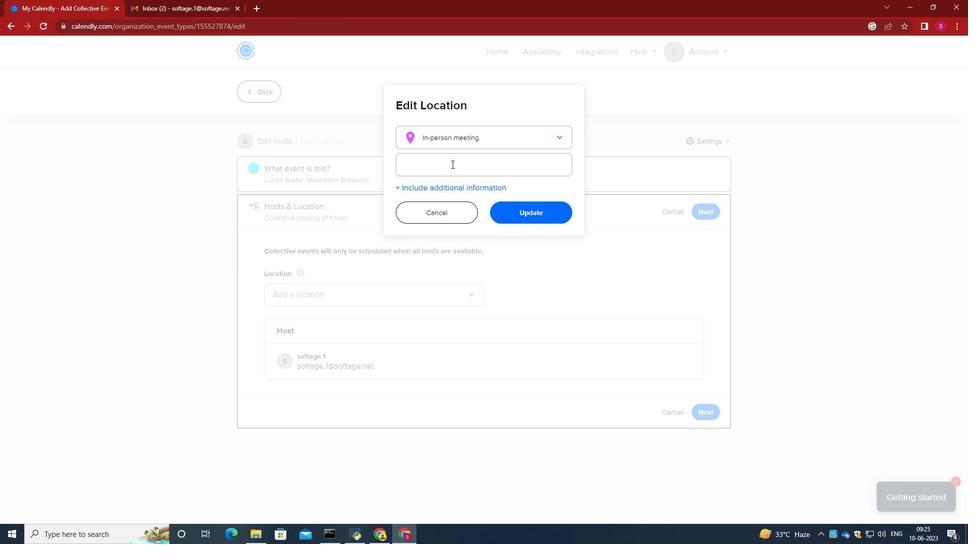
Action: Key pressed 321<Key.space><Key.caps_lock>P<Key.caps_lock>iazza<Key.space>del<Key.space>p<Key.backspace><Key.caps_lock>P<Key.caps_lock>opolo,<Key.space><Key.caps_lock>R<Key.caps_lock>ome,<Key.space><Key.caps_lock>IT<Key.backspace><Key.caps_lock>taly
Screenshot: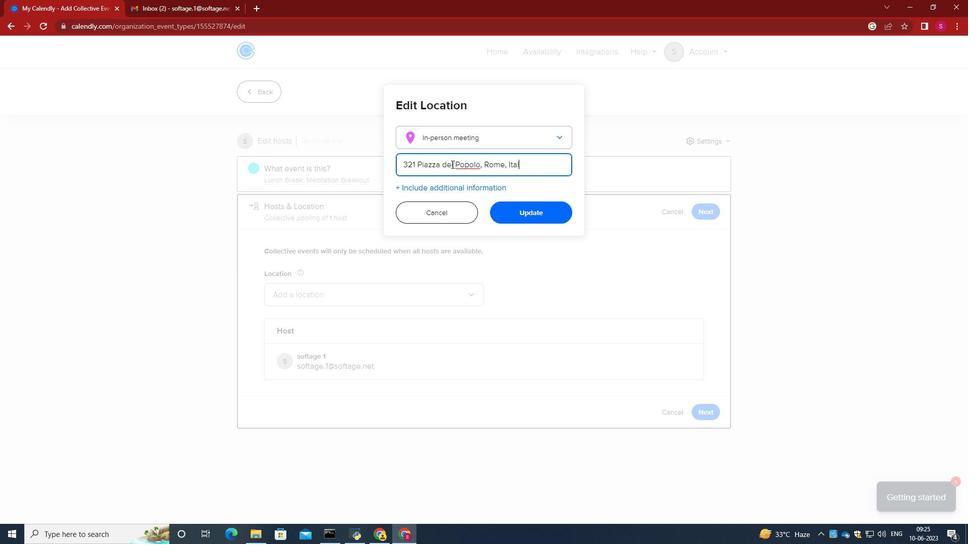 
Action: Mouse moved to (539, 213)
Screenshot: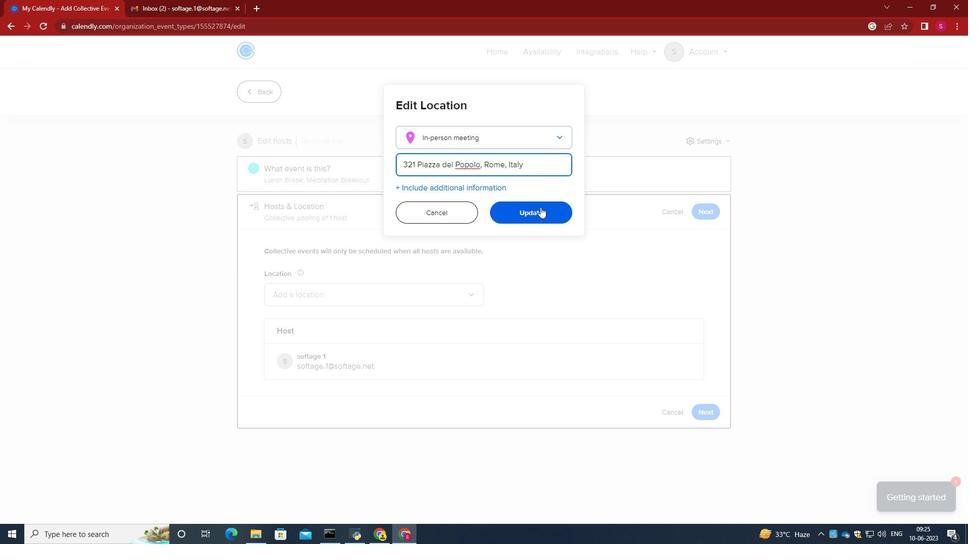 
Action: Mouse pressed left at (539, 213)
Screenshot: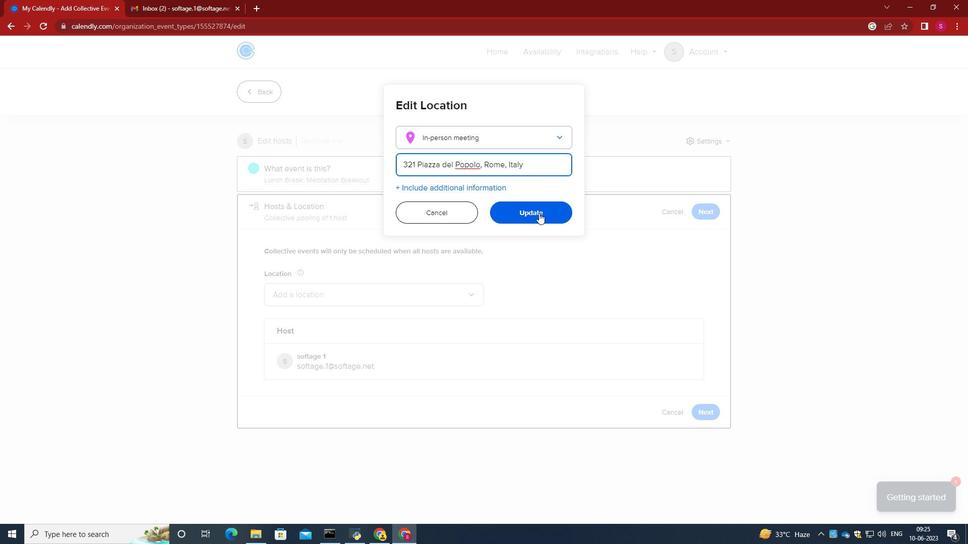 
Action: Mouse moved to (705, 415)
Screenshot: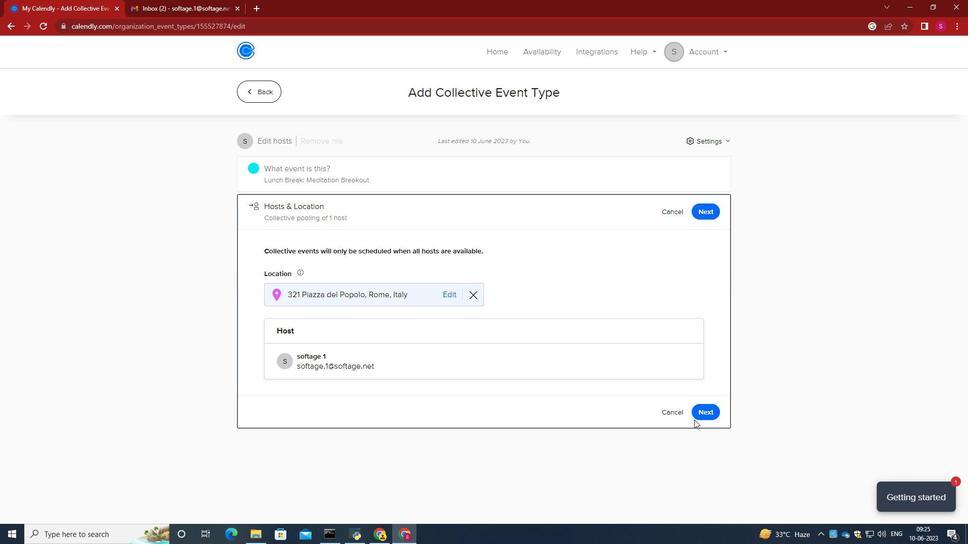 
Action: Mouse pressed left at (705, 415)
Screenshot: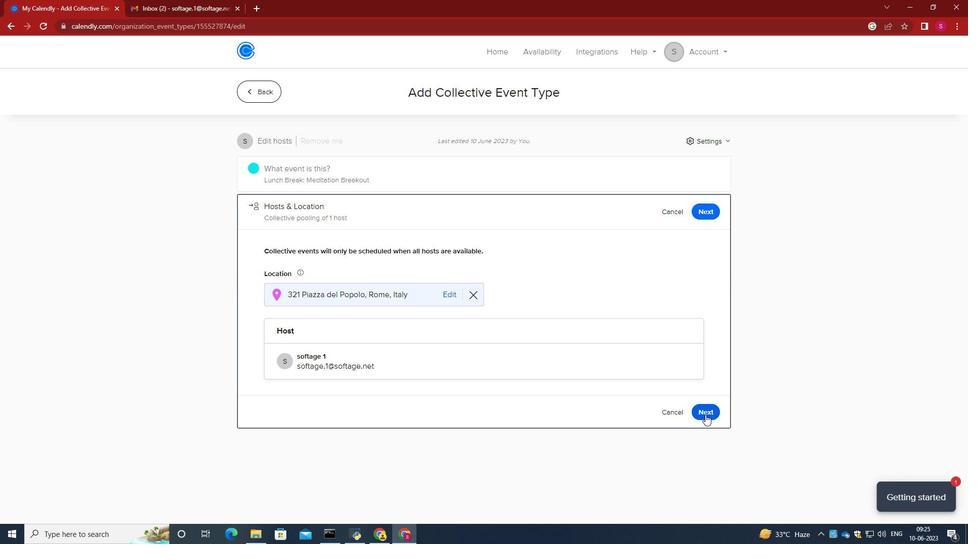 
Action: Mouse moved to (317, 362)
Screenshot: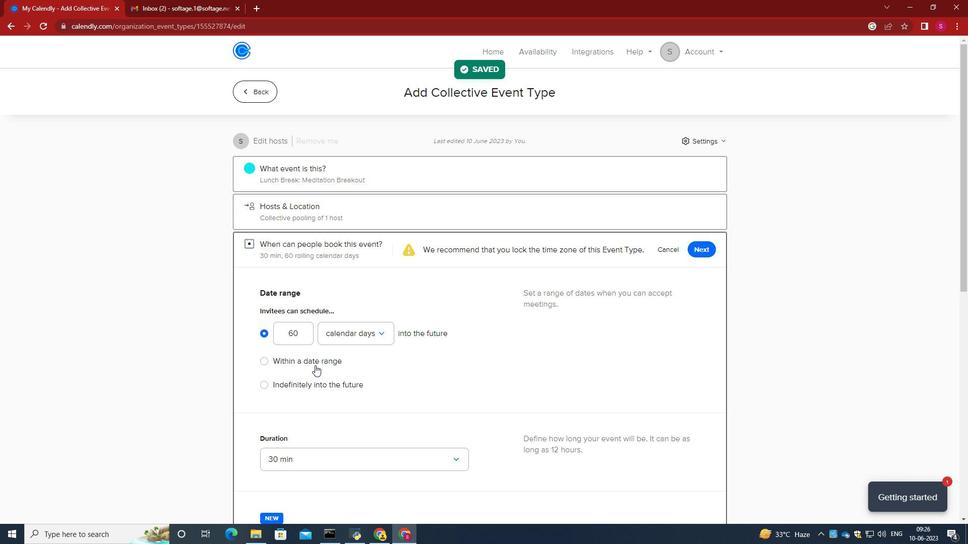 
Action: Mouse pressed left at (317, 362)
Screenshot: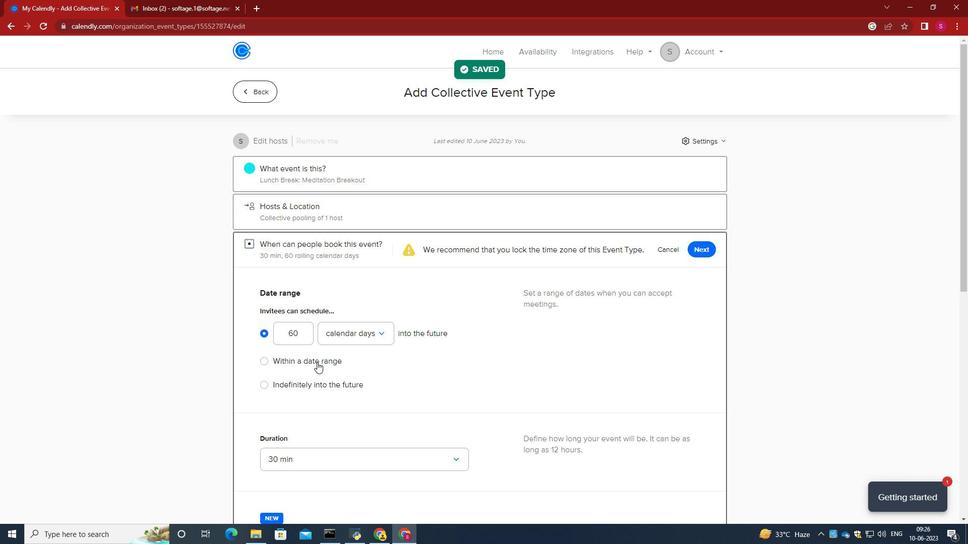 
Action: Mouse moved to (401, 368)
Screenshot: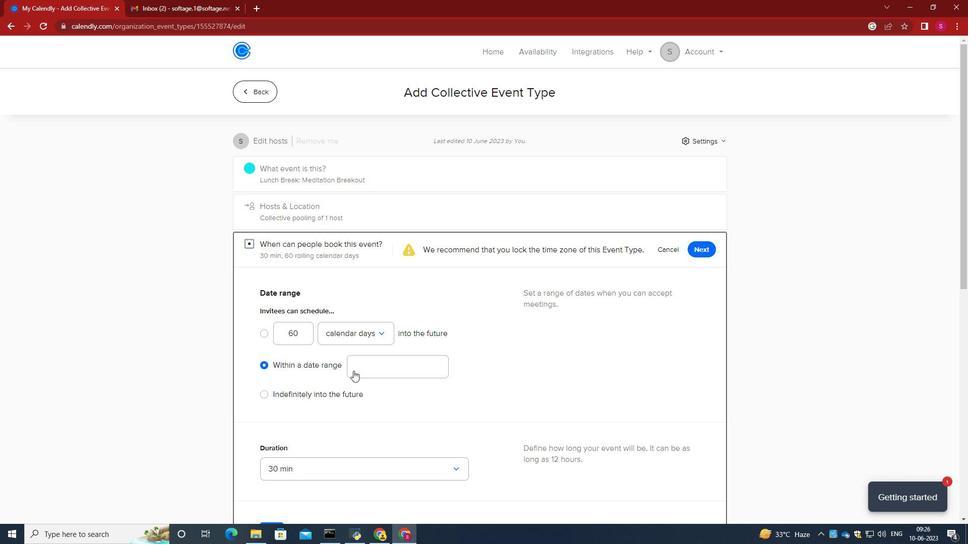 
Action: Mouse pressed left at (401, 368)
Screenshot: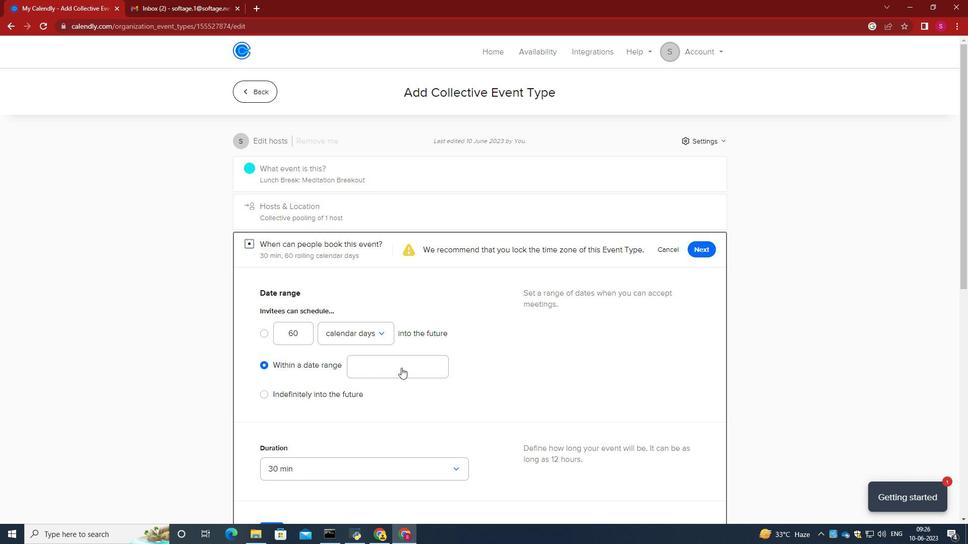 
Action: Mouse moved to (427, 184)
Screenshot: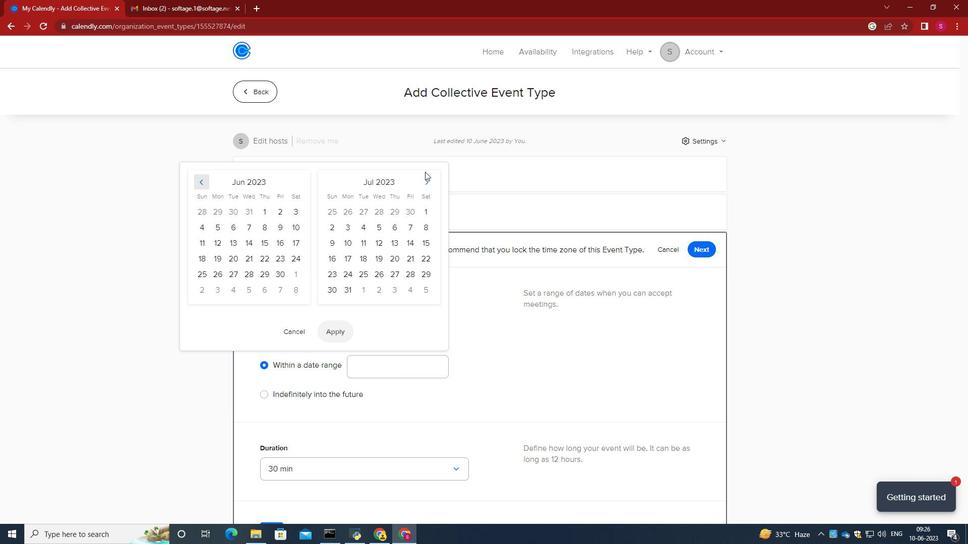 
Action: Mouse pressed left at (427, 184)
Screenshot: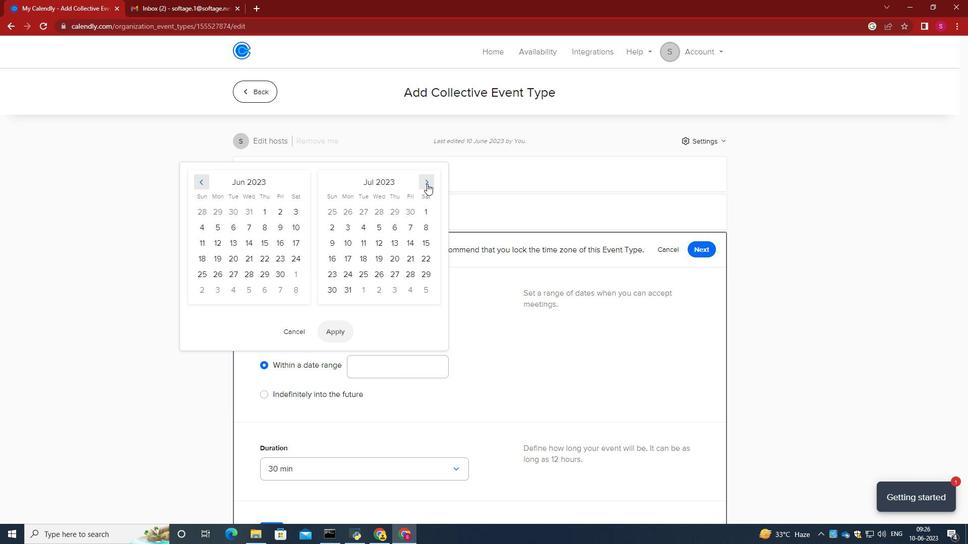 
Action: Mouse pressed left at (427, 184)
Screenshot: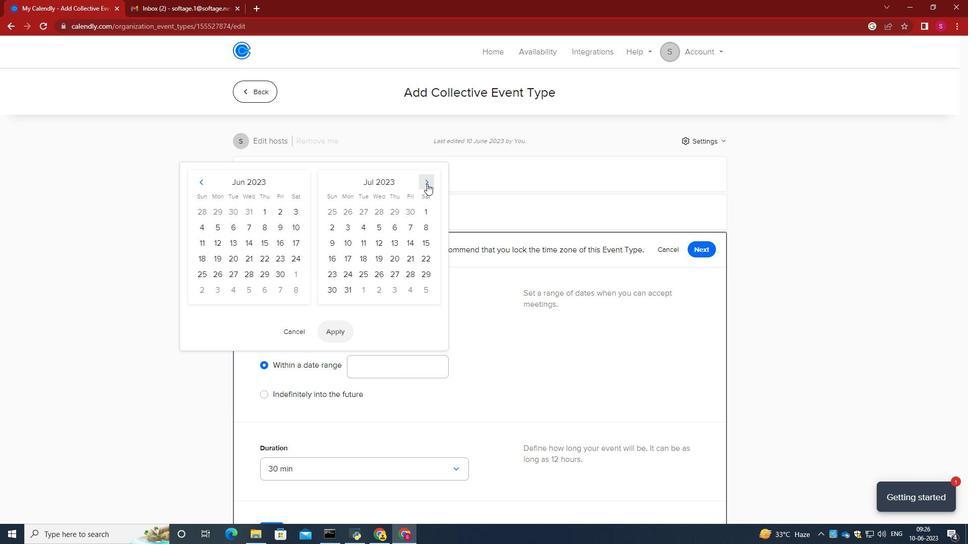 
Action: Mouse pressed left at (427, 184)
Screenshot: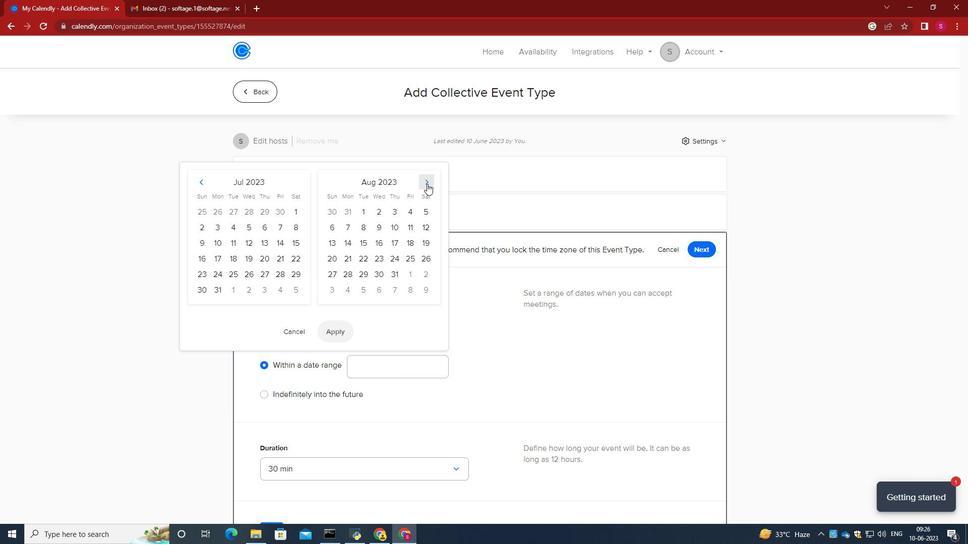 
Action: Mouse pressed left at (427, 184)
Screenshot: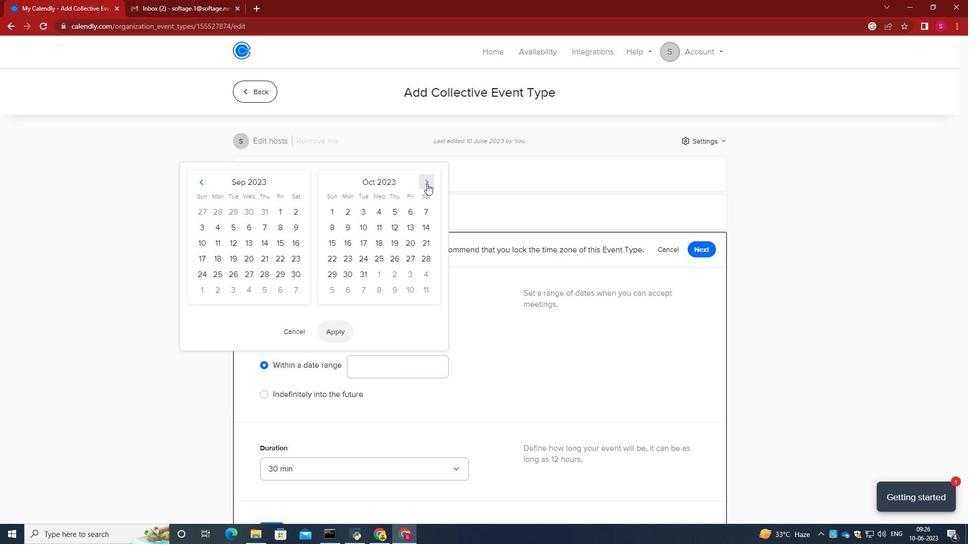 
Action: Mouse pressed left at (427, 184)
Screenshot: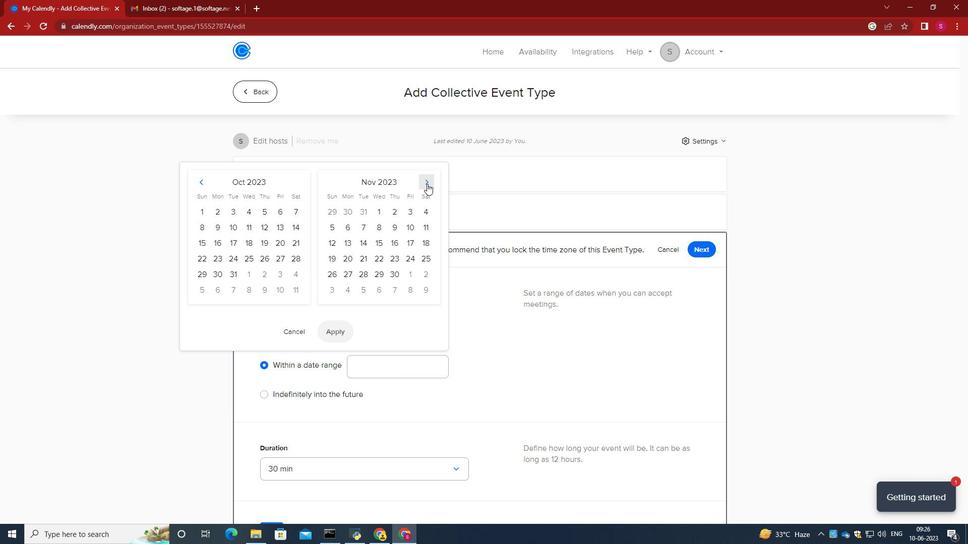 
Action: Mouse moved to (365, 242)
Screenshot: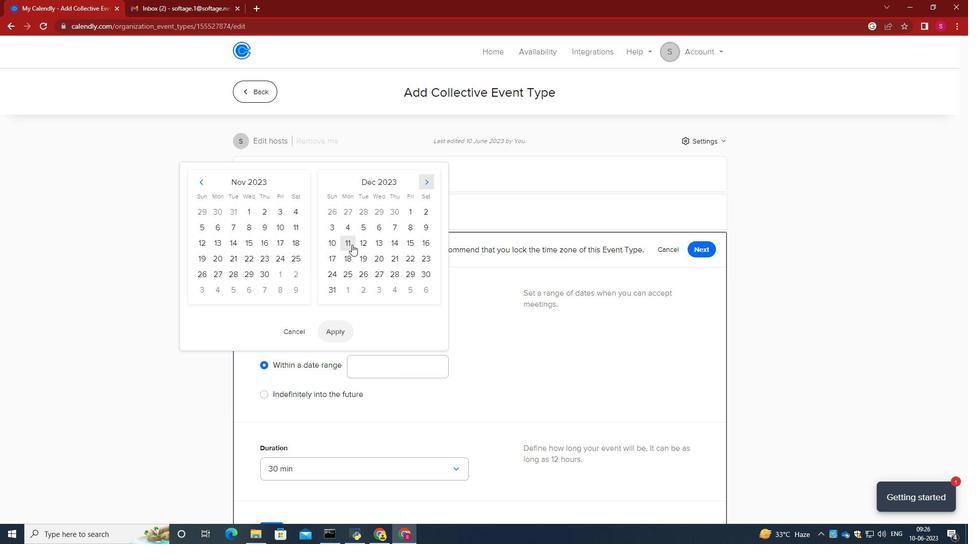 
Action: Mouse pressed left at (365, 242)
Screenshot: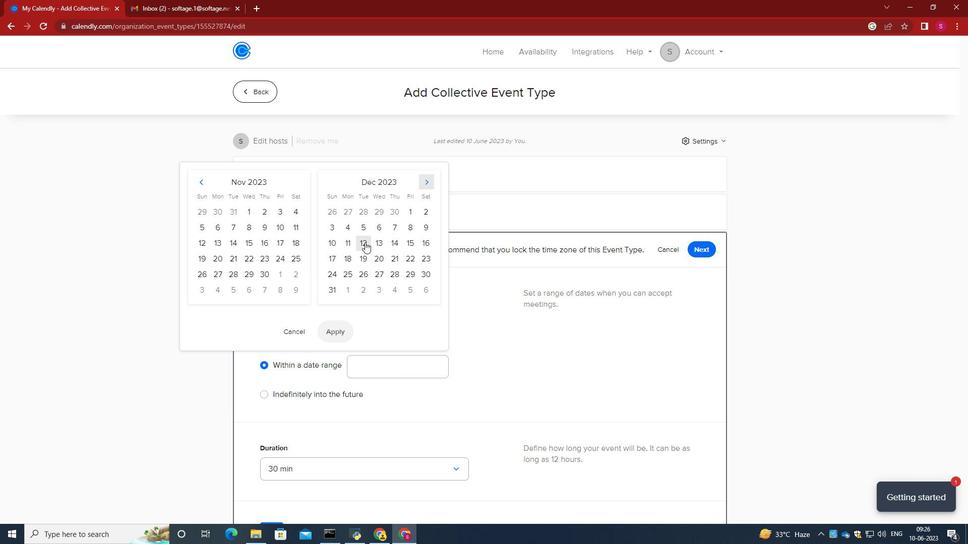 
Action: Mouse moved to (394, 243)
Screenshot: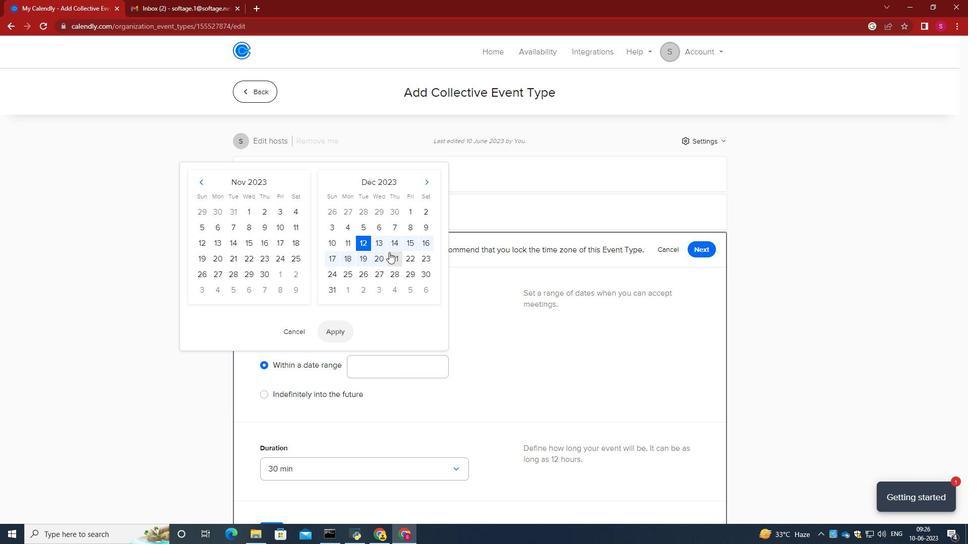 
Action: Mouse pressed left at (394, 243)
Screenshot: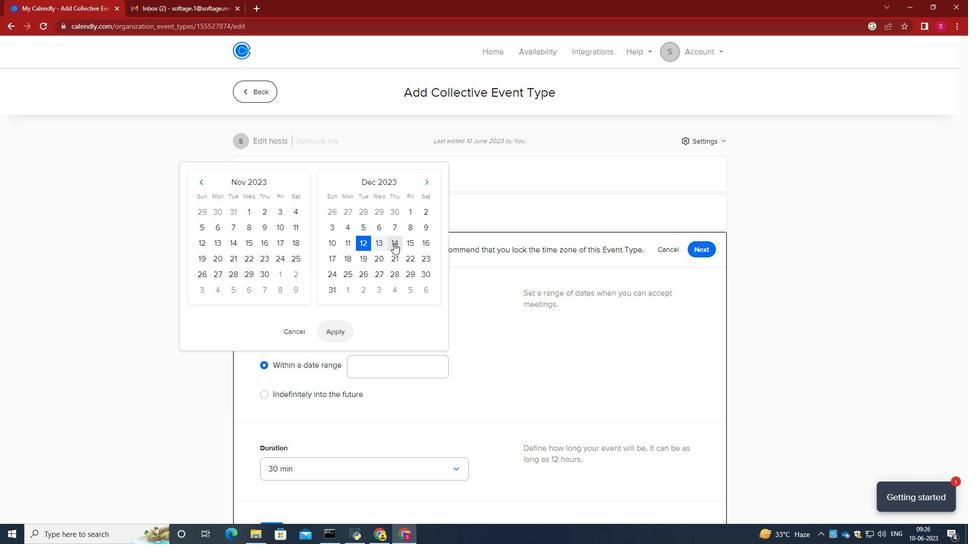 
Action: Mouse moved to (325, 333)
Screenshot: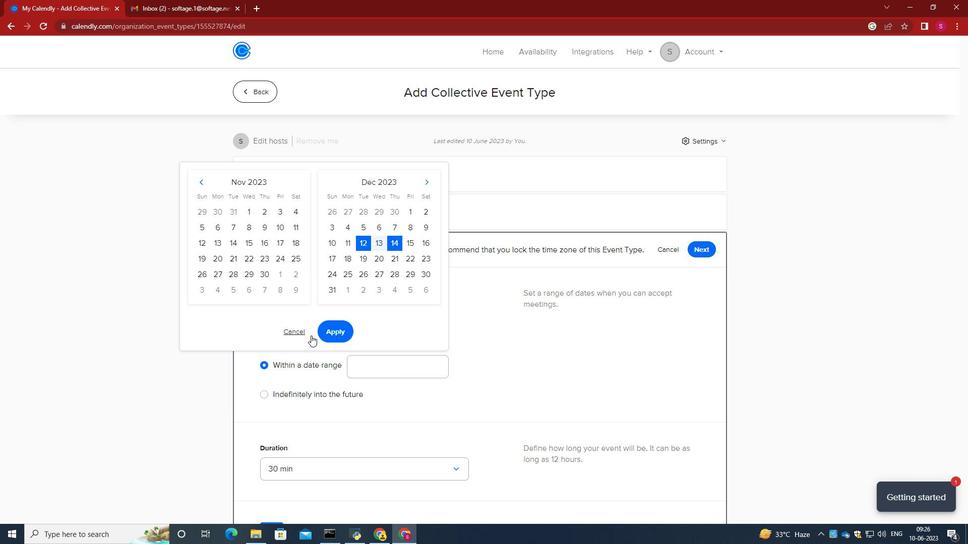
Action: Mouse pressed left at (325, 333)
Screenshot: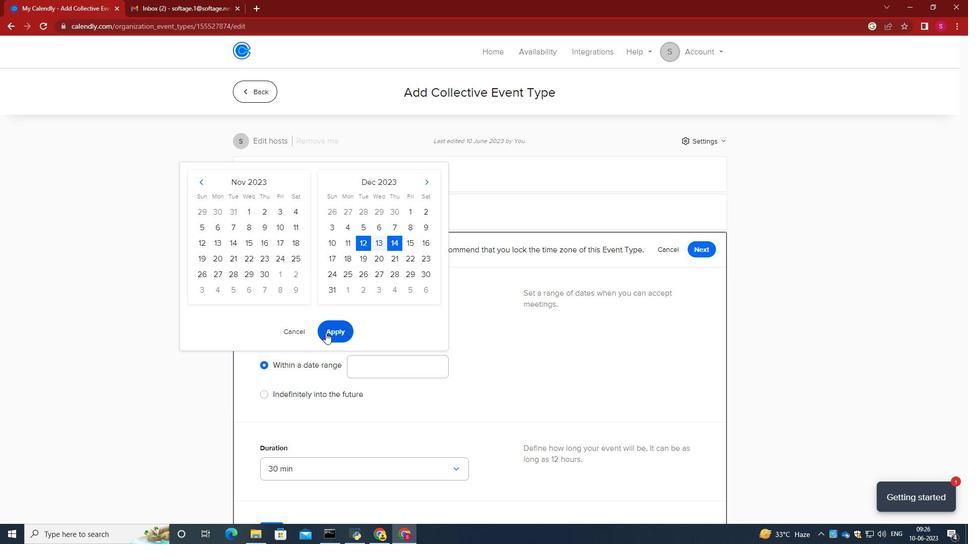 
Action: Mouse moved to (412, 338)
Screenshot: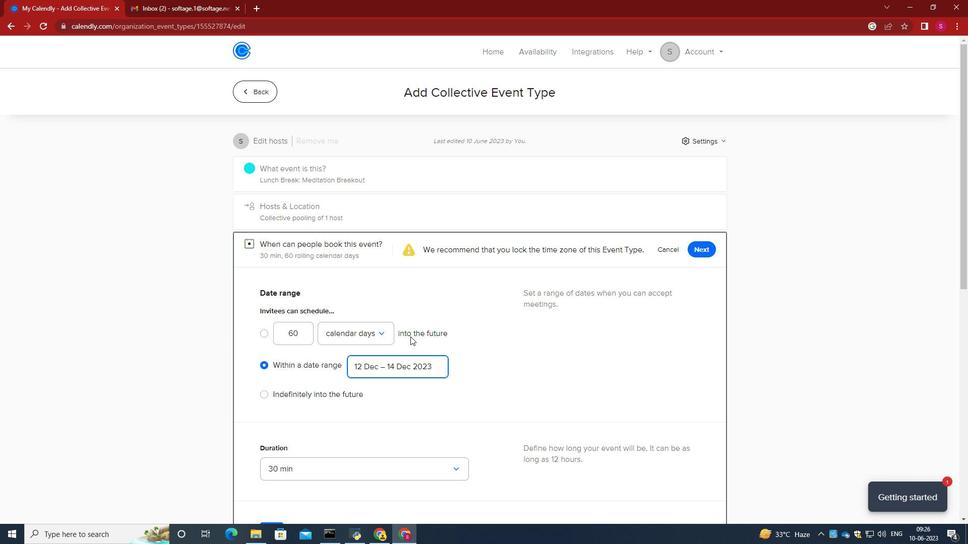 
Action: Mouse scrolled (412, 338) with delta (0, 0)
Screenshot: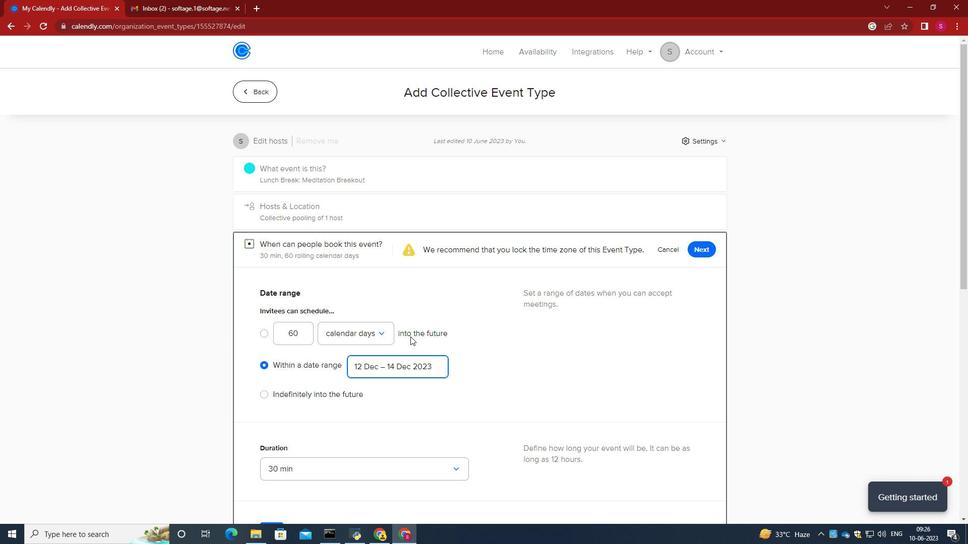 
Action: Mouse moved to (413, 339)
Screenshot: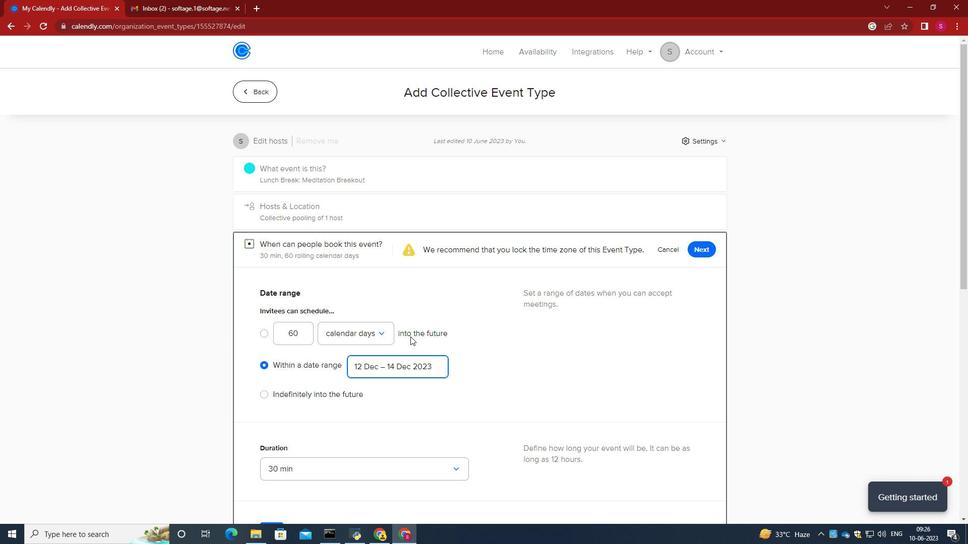 
Action: Mouse scrolled (413, 339) with delta (0, 0)
Screenshot: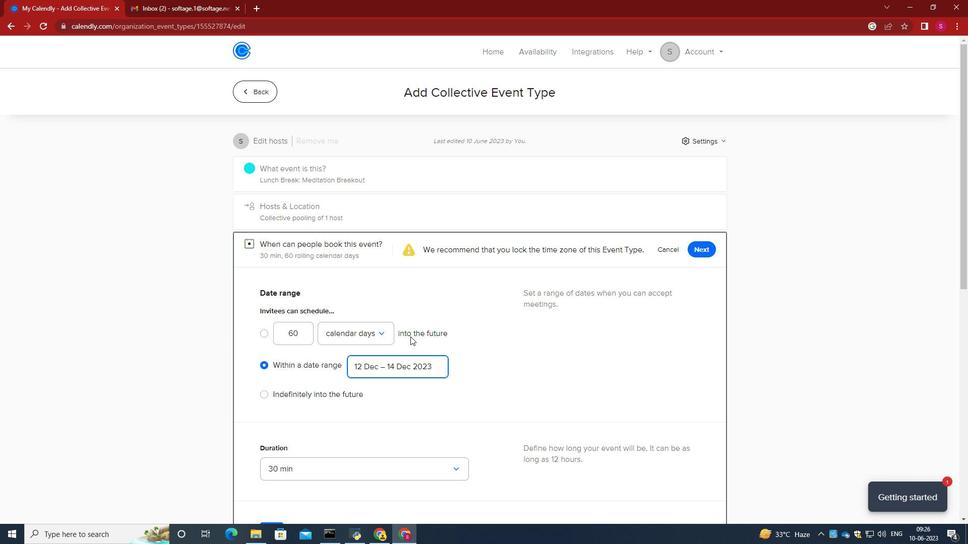 
Action: Mouse scrolled (413, 339) with delta (0, 0)
Screenshot: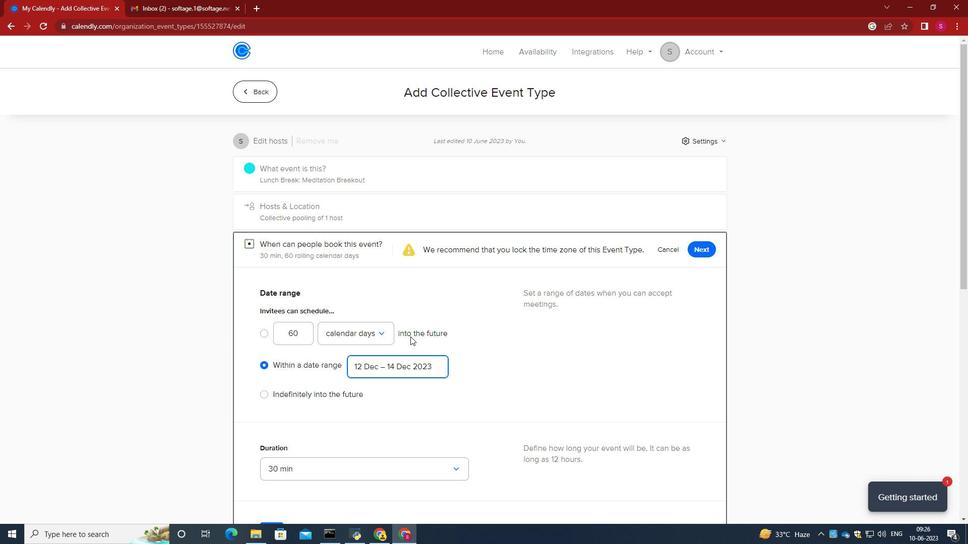 
Action: Mouse scrolled (413, 339) with delta (0, 0)
Screenshot: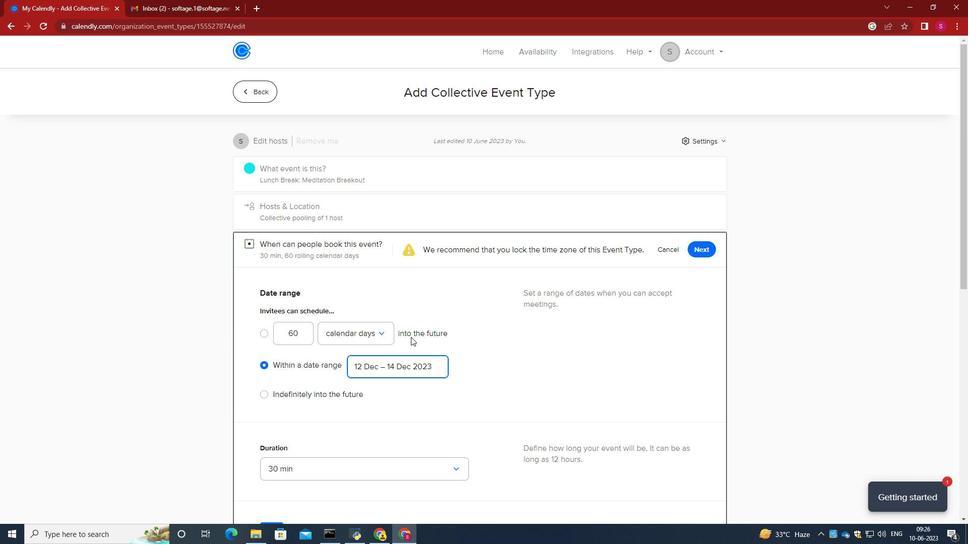 
Action: Mouse scrolled (413, 339) with delta (0, 0)
Screenshot: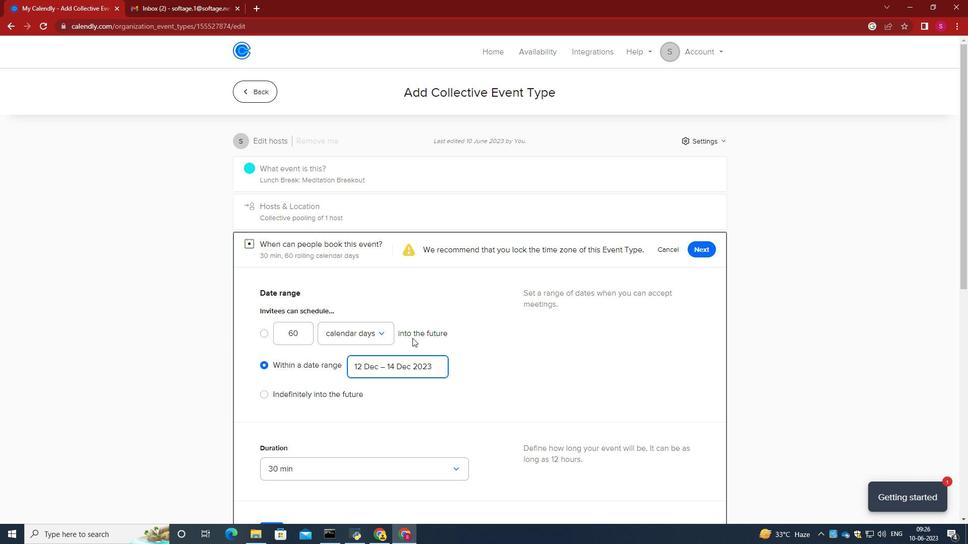
Action: Mouse scrolled (413, 339) with delta (0, 0)
Screenshot: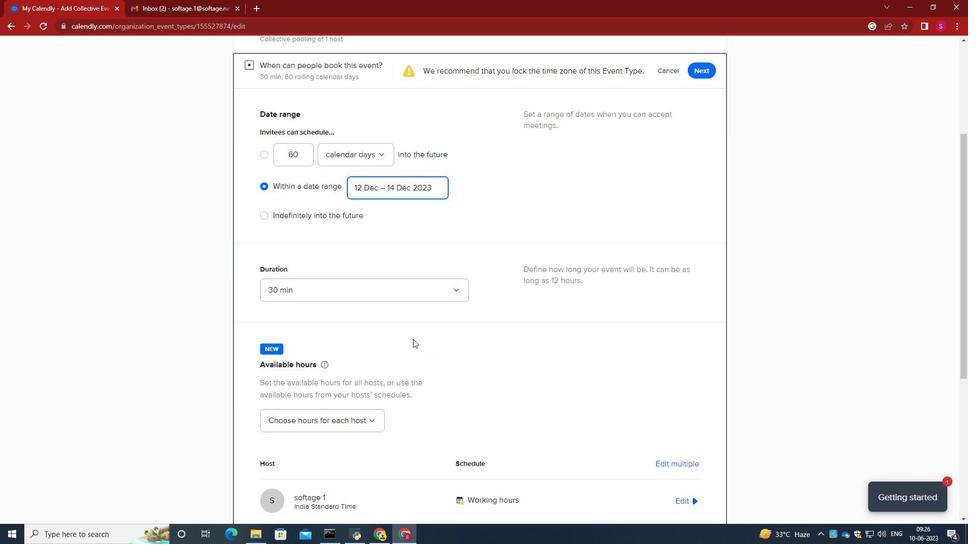 
Action: Mouse moved to (413, 340)
Screenshot: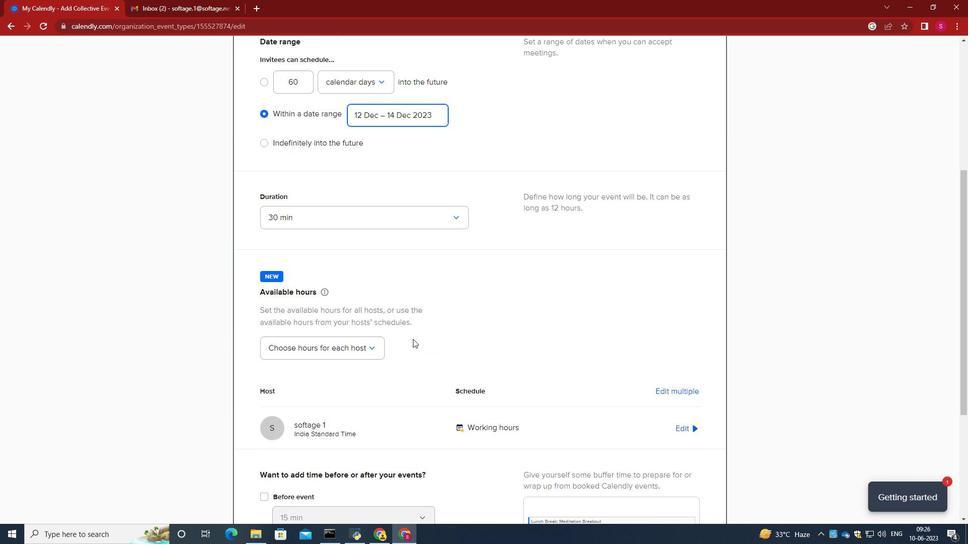 
Action: Mouse scrolled (413, 339) with delta (0, 0)
Screenshot: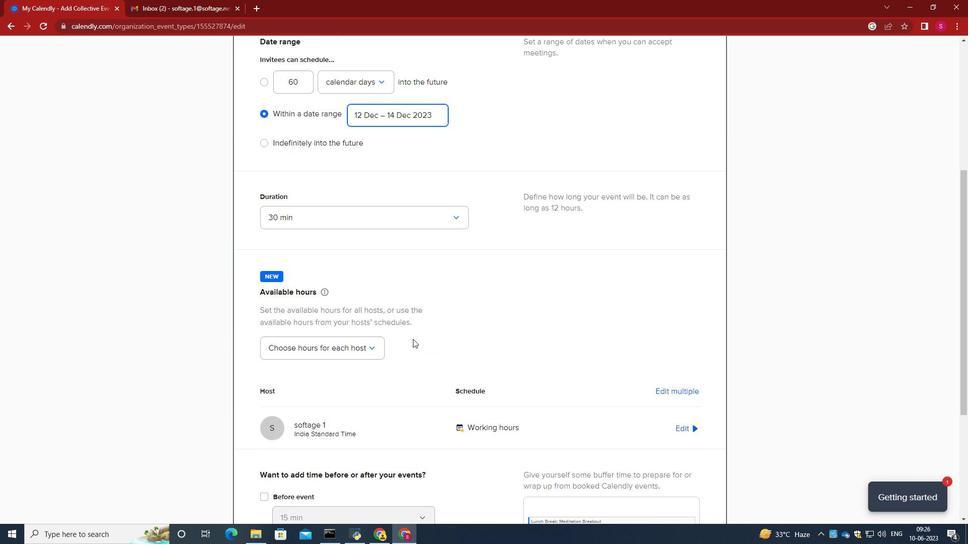 
Action: Mouse moved to (413, 340)
Screenshot: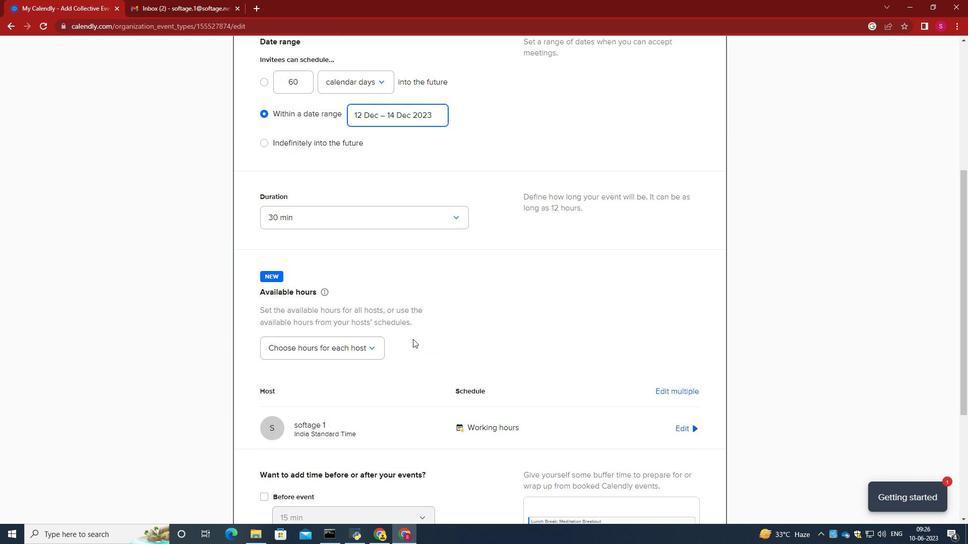 
Action: Mouse scrolled (413, 340) with delta (0, 0)
Screenshot: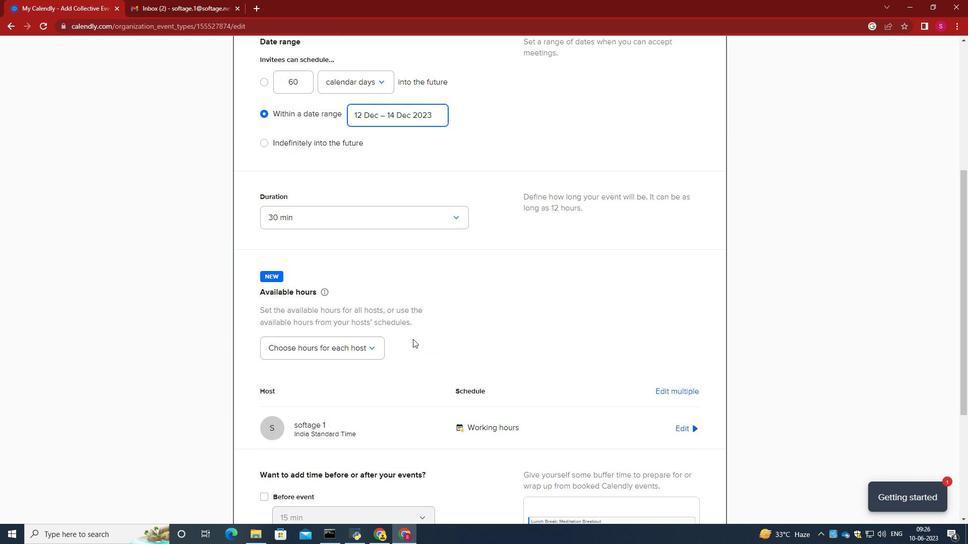 
Action: Mouse scrolled (413, 340) with delta (0, 0)
Screenshot: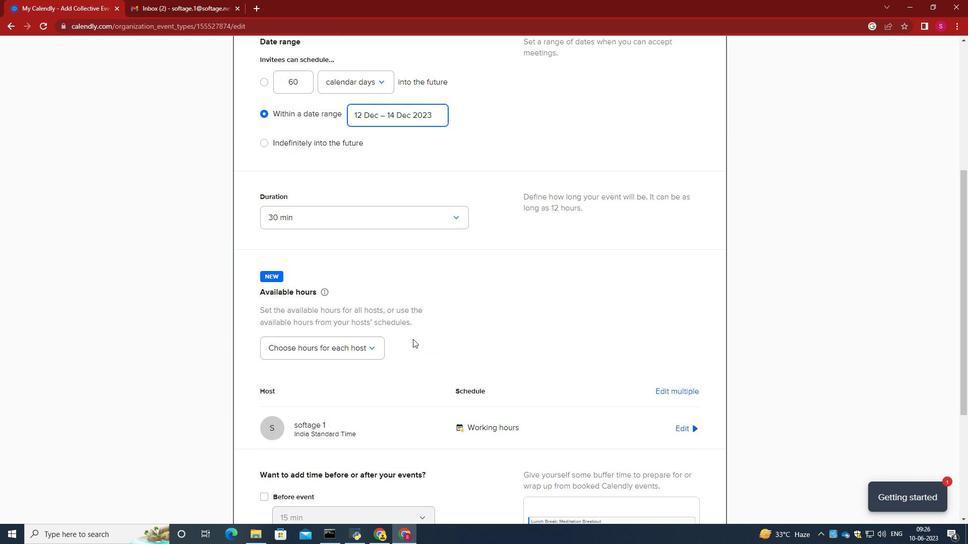 
Action: Mouse scrolled (413, 340) with delta (0, 0)
Screenshot: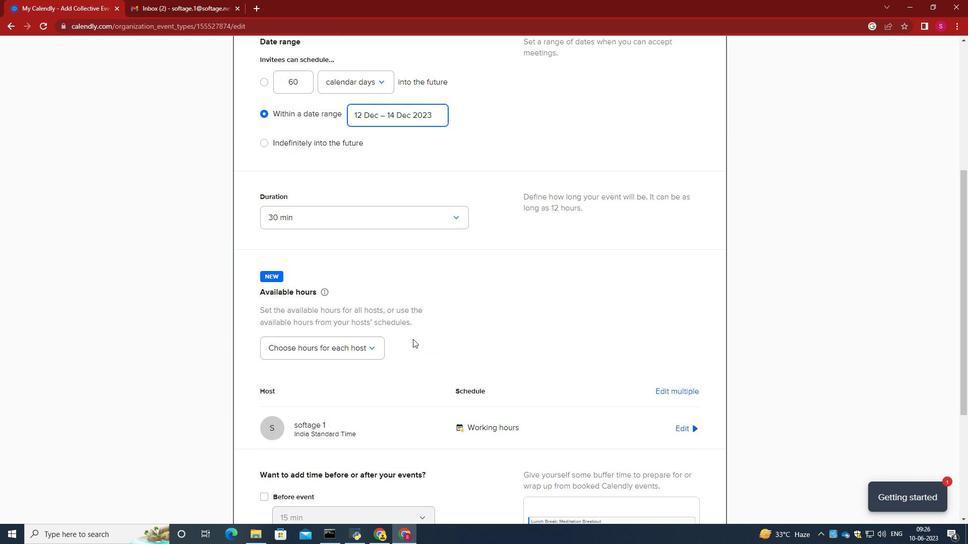 
Action: Mouse moved to (703, 469)
Screenshot: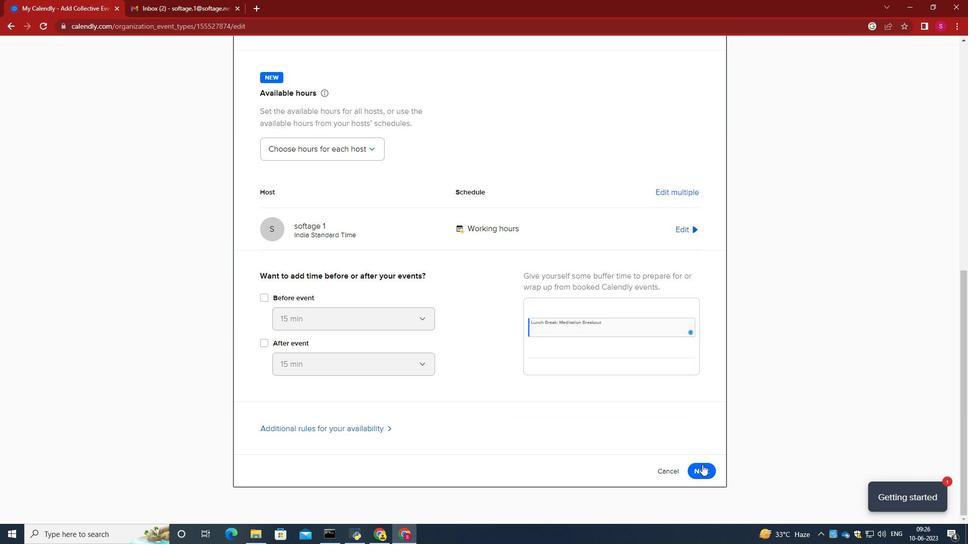 
Action: Mouse pressed left at (703, 469)
Screenshot: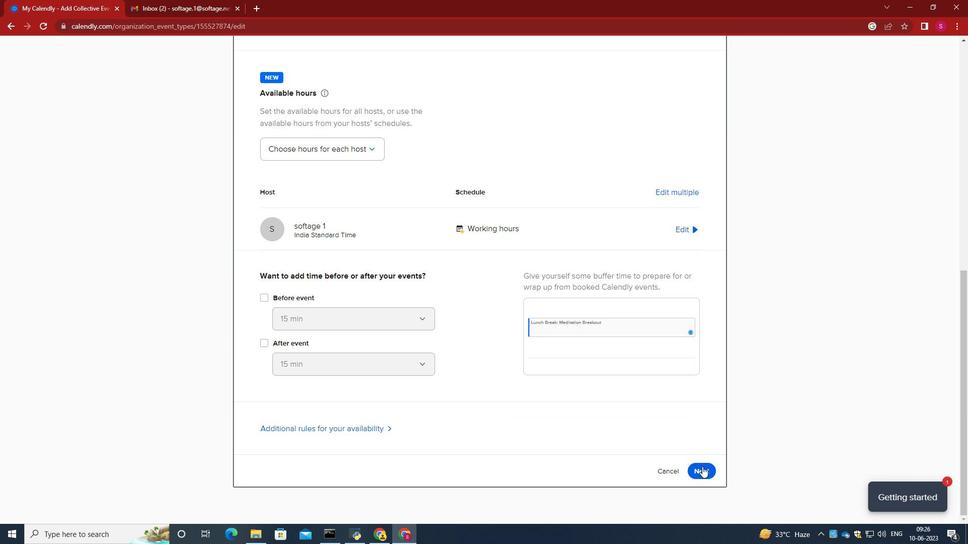 
Action: Mouse moved to (711, 90)
Screenshot: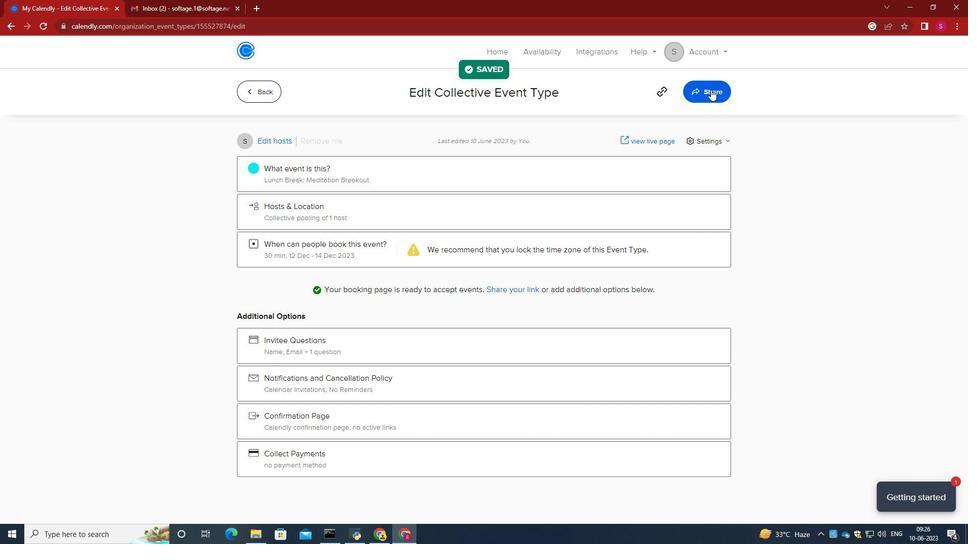 
Action: Mouse pressed left at (711, 90)
Screenshot: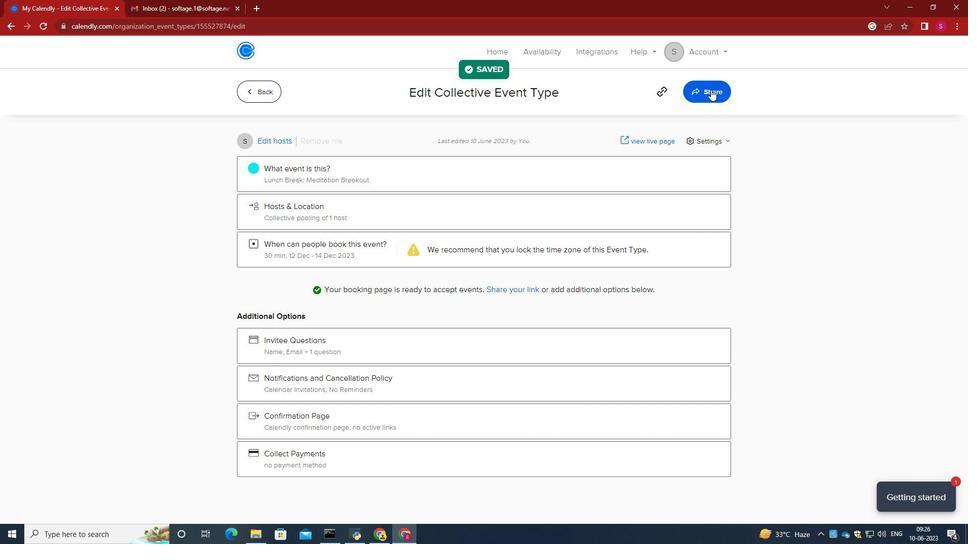 
Action: Mouse moved to (620, 187)
Screenshot: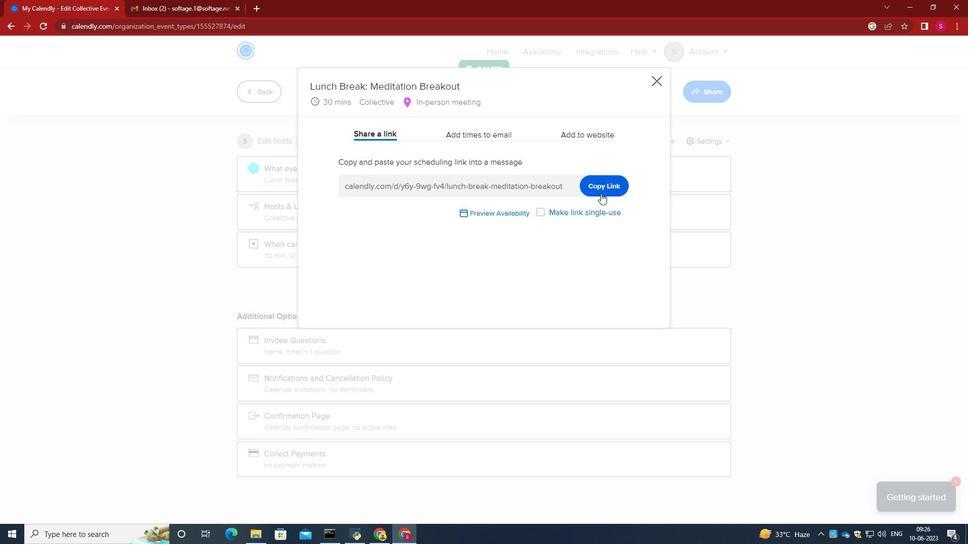 
Action: Mouse pressed left at (620, 187)
Screenshot: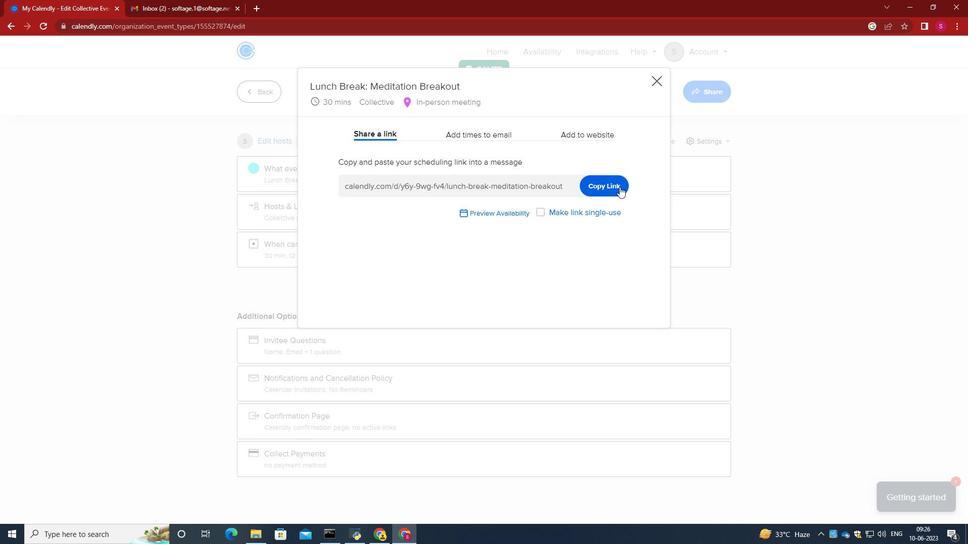 
Action: Mouse moved to (186, 0)
Screenshot: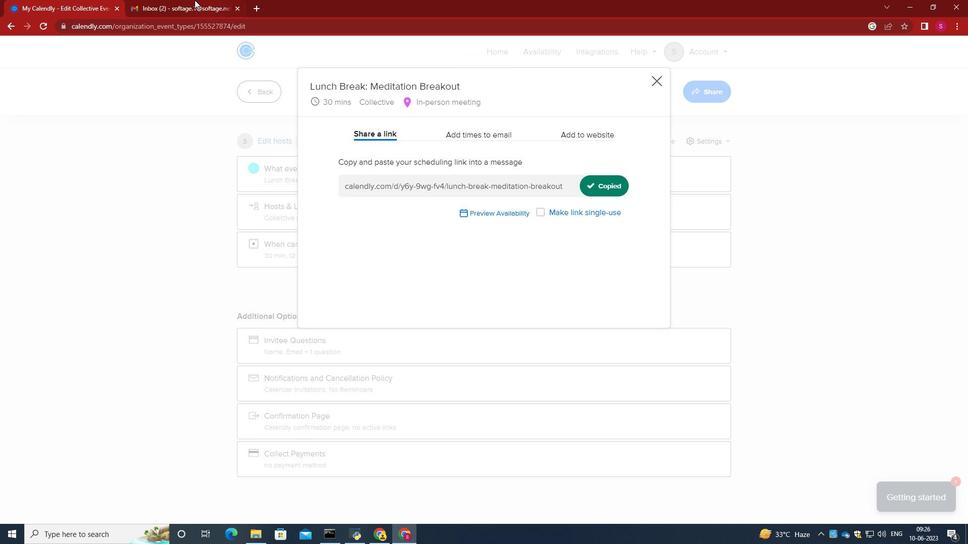 
Action: Mouse pressed left at (186, 0)
Screenshot: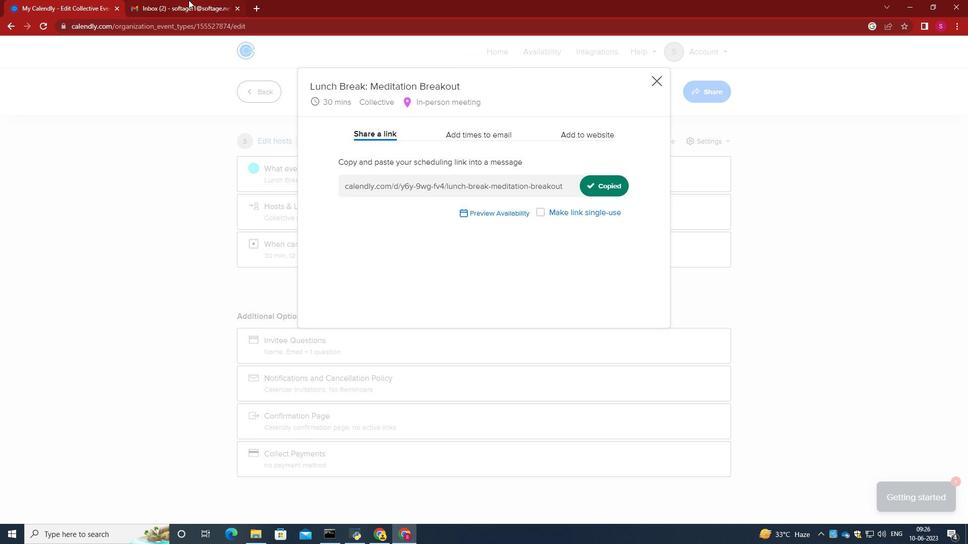 
Action: Mouse moved to (63, 91)
Screenshot: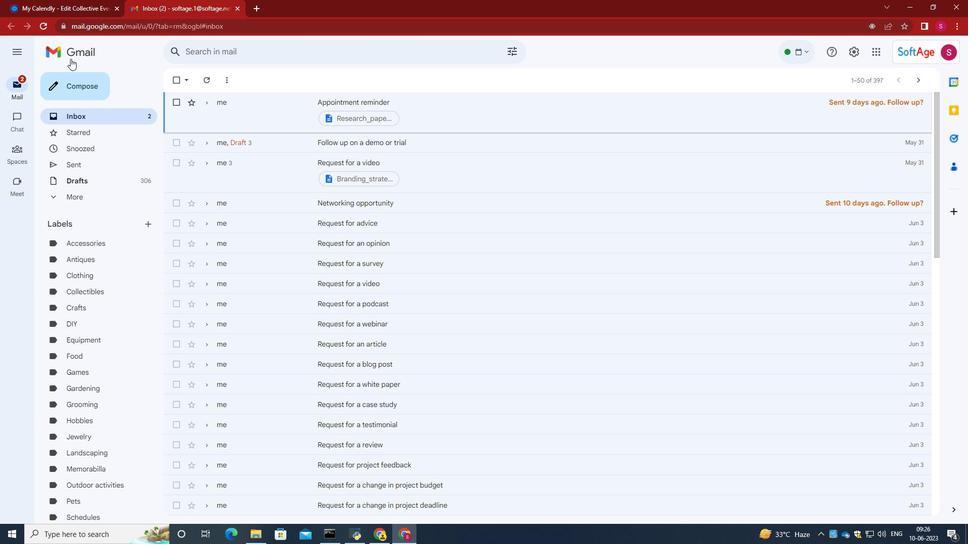 
Action: Mouse pressed left at (63, 91)
Screenshot: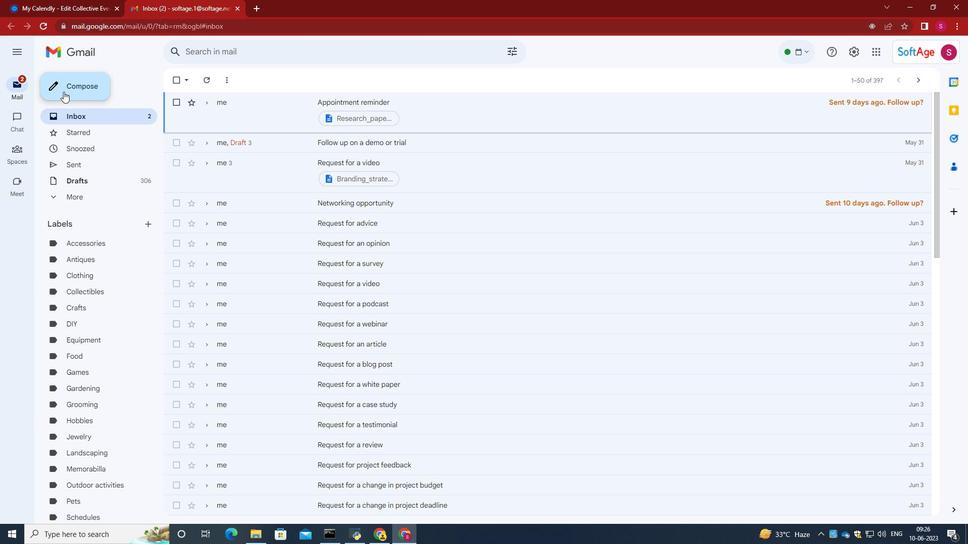 
Action: Mouse moved to (662, 309)
Screenshot: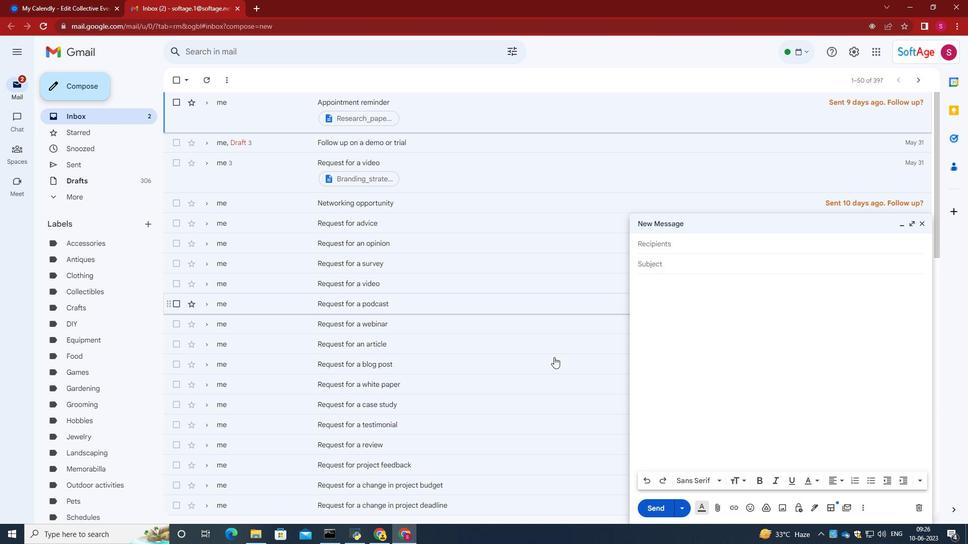 
Action: Mouse pressed left at (662, 309)
Screenshot: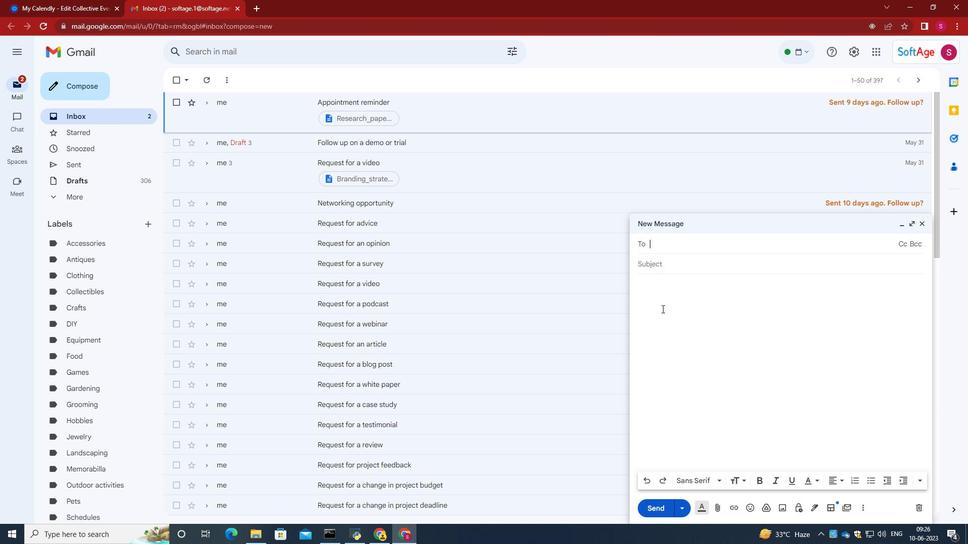 
Action: Mouse moved to (660, 307)
Screenshot: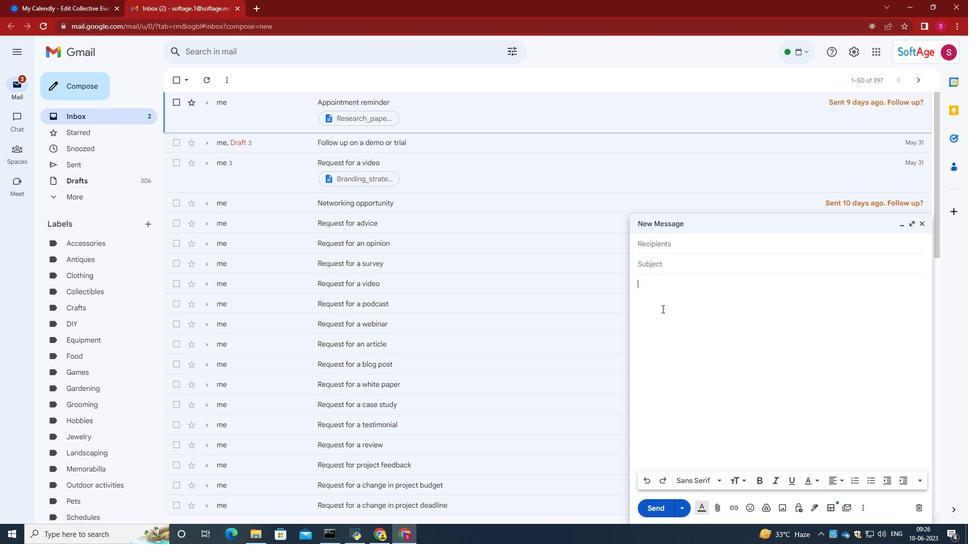 
Action: Key pressed ctrl+V
Screenshot: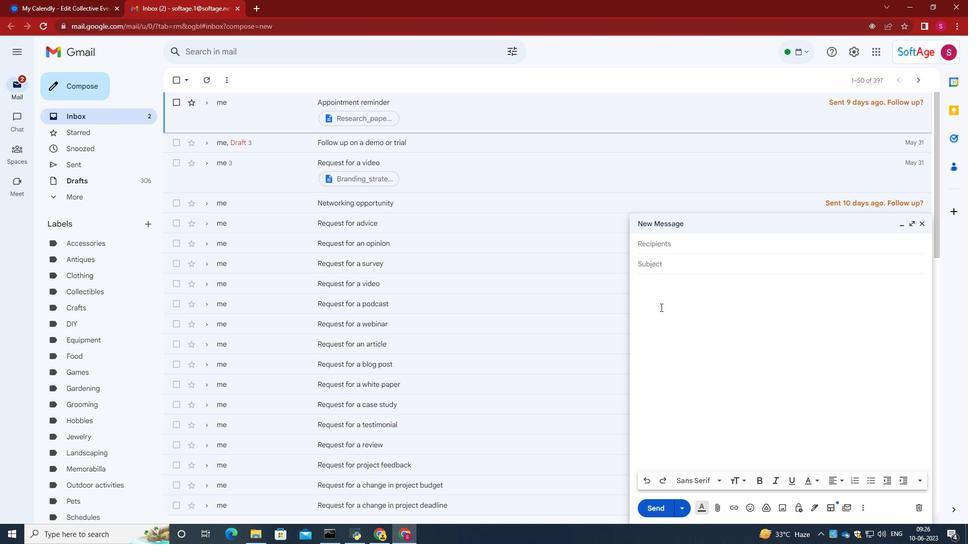 
Action: Mouse moved to (675, 242)
Screenshot: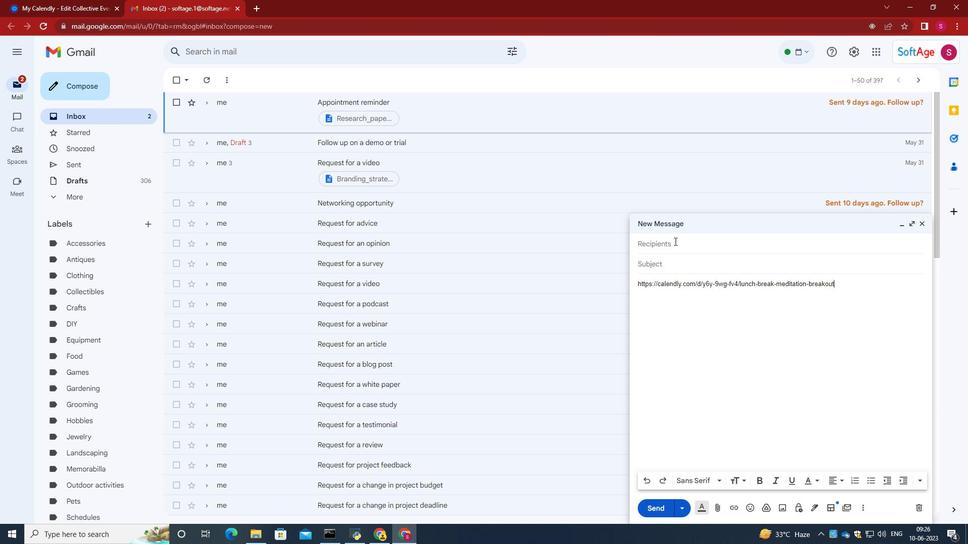 
Action: Mouse pressed left at (675, 242)
Screenshot: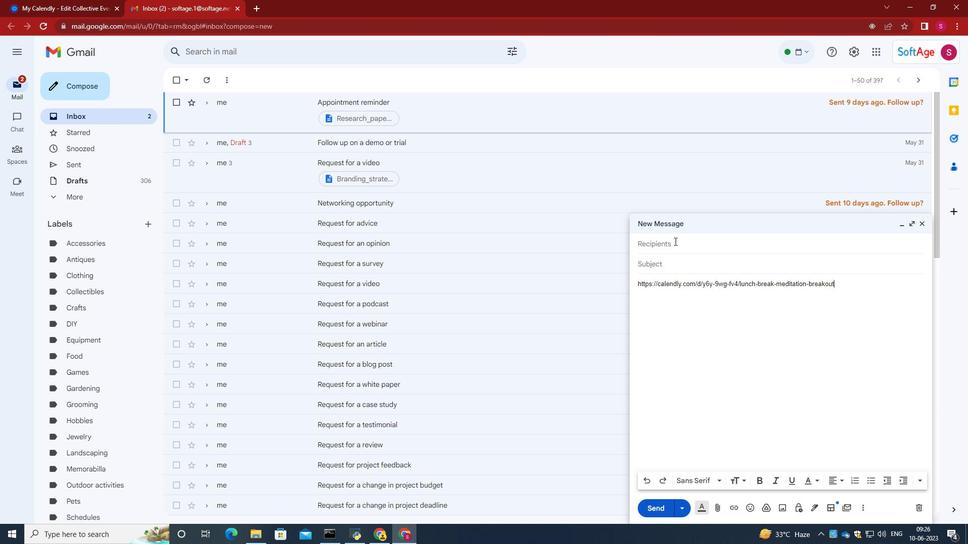 
Action: Key pressed softage.9<Key.shift>@softage.net<Key.enter>
Screenshot: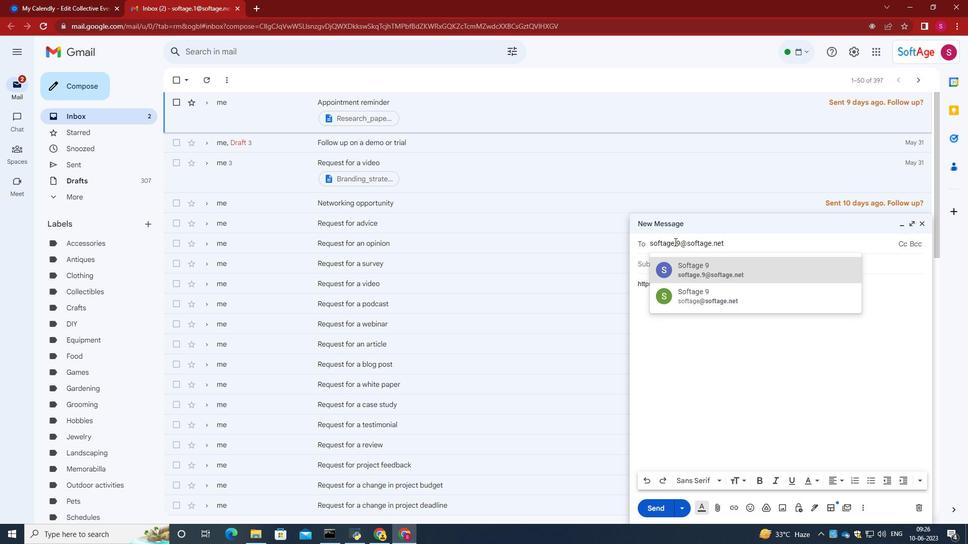 
Action: Mouse moved to (811, 245)
Screenshot: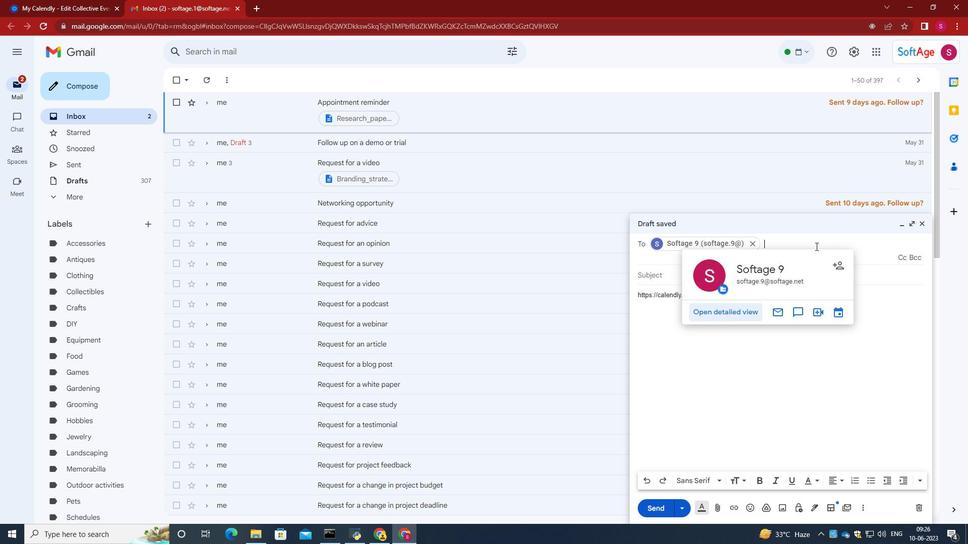
Action: Mouse pressed left at (811, 245)
Screenshot: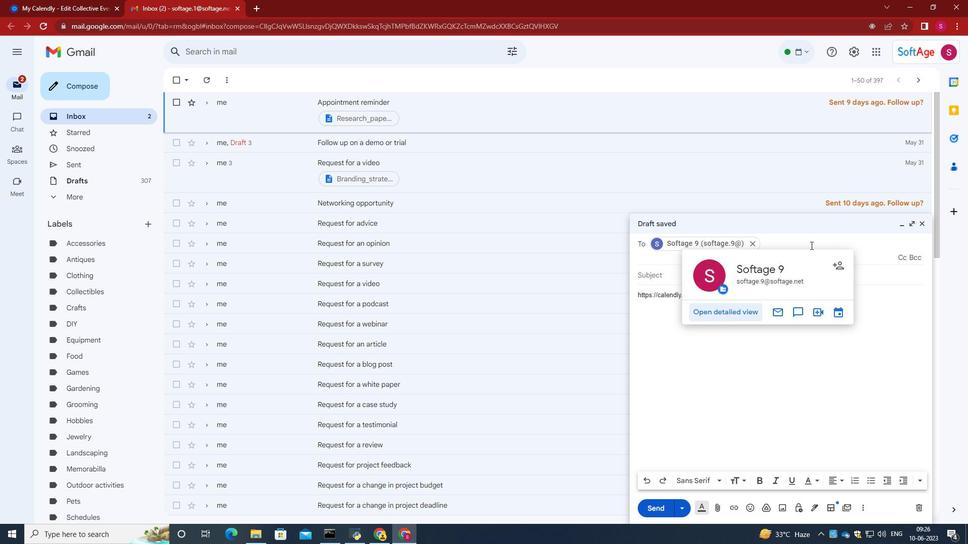 
Action: Key pressed softage.10<Key.shift>@softage.net
Screenshot: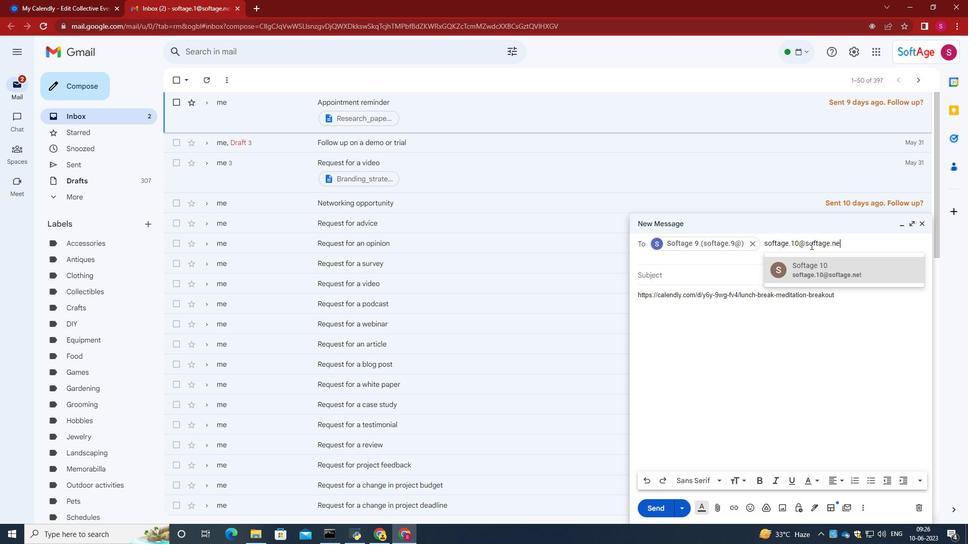 
Action: Mouse moved to (814, 268)
Screenshot: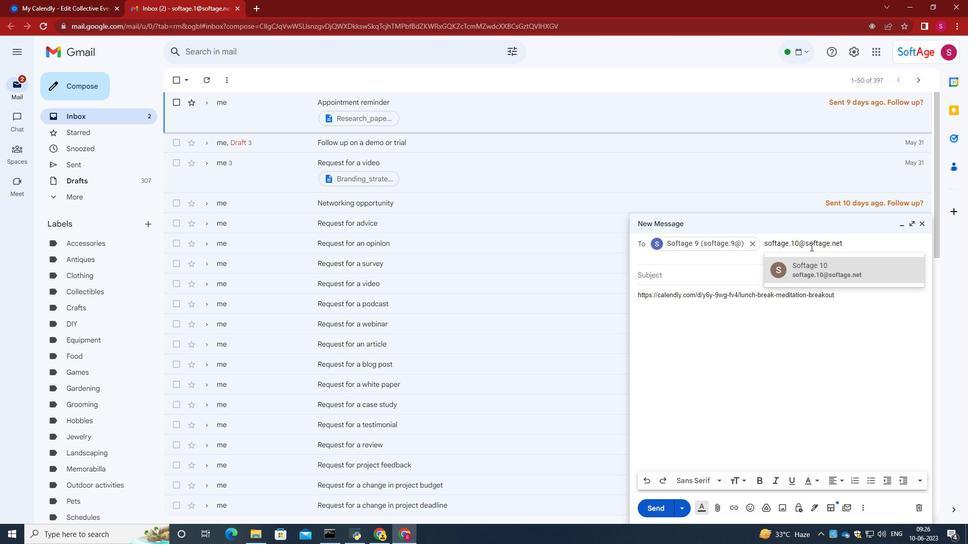 
Action: Mouse pressed left at (814, 268)
Screenshot: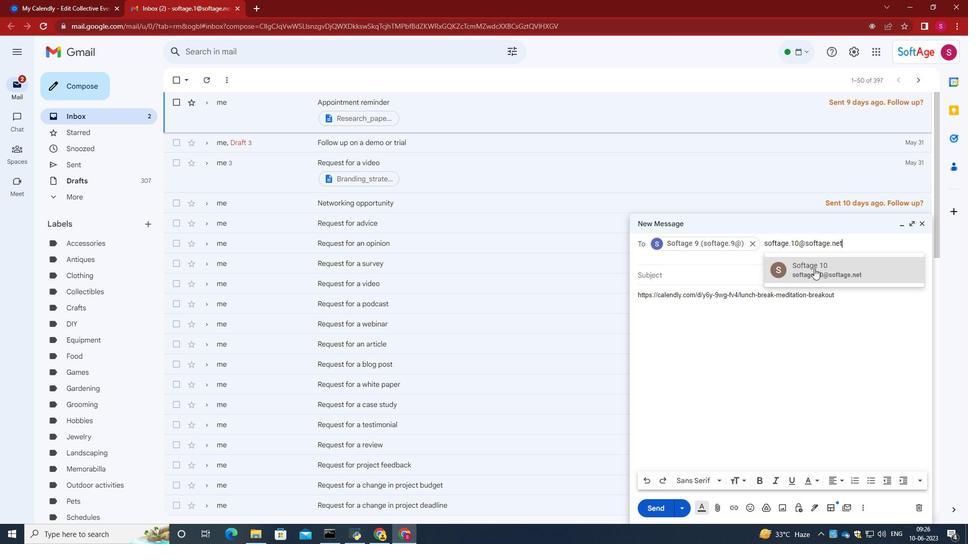 
Action: Mouse moved to (653, 509)
Screenshot: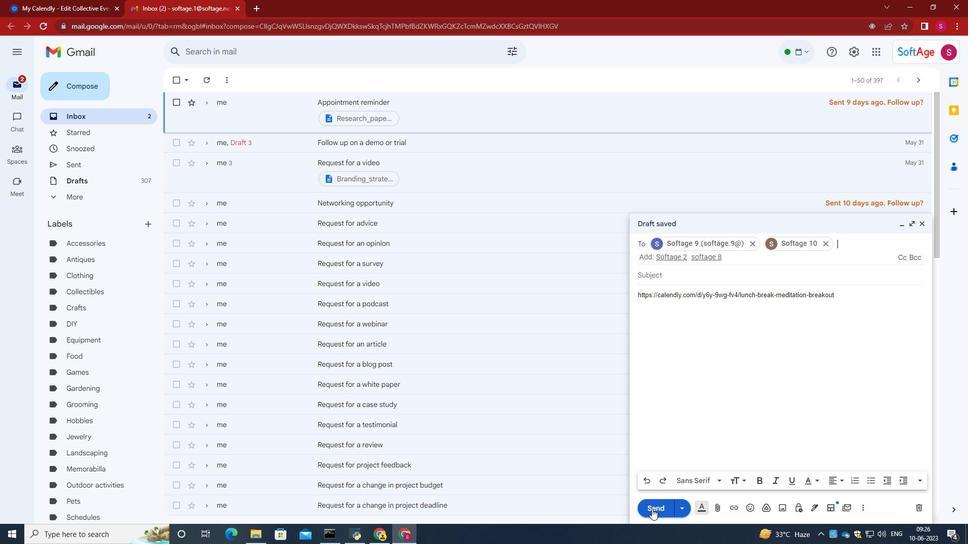 
Action: Mouse pressed left at (653, 509)
Screenshot: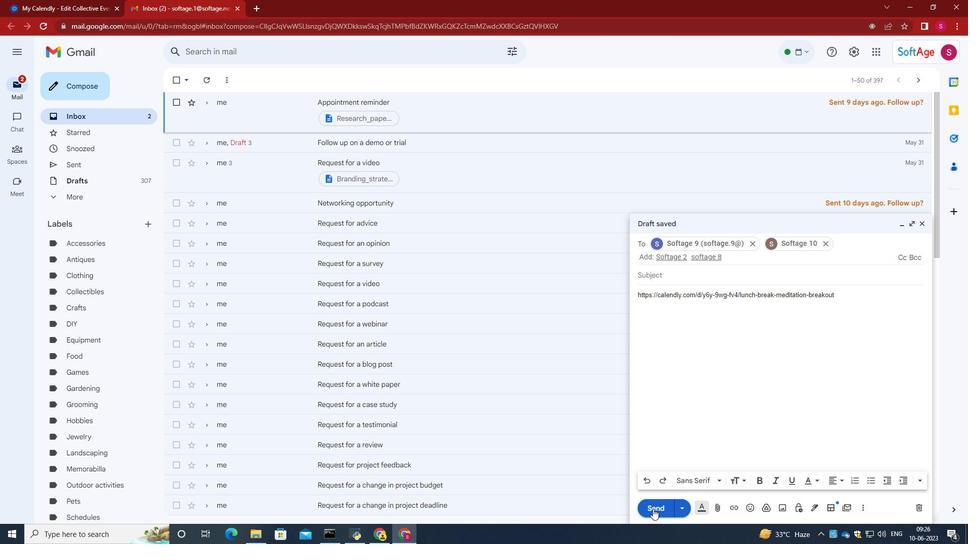 
Action: Mouse moved to (669, 437)
Screenshot: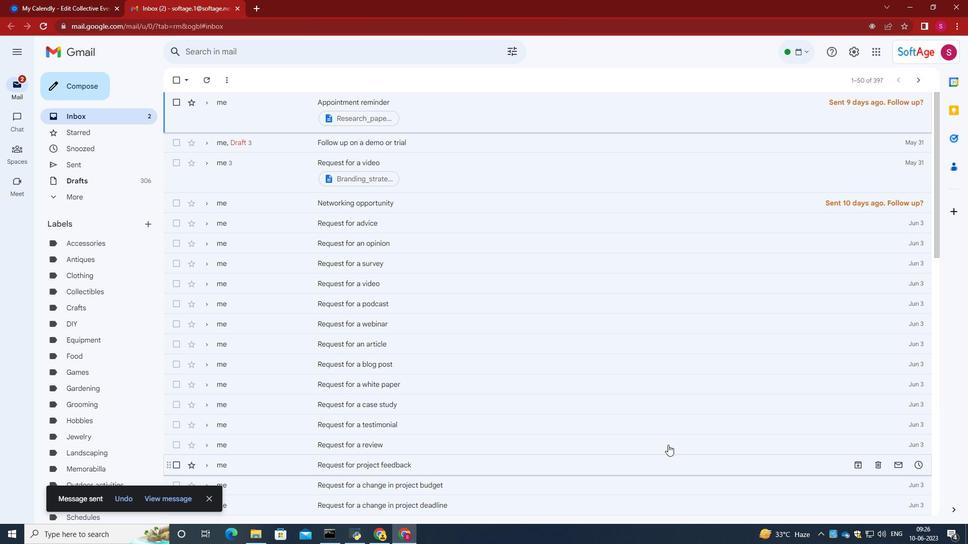 
